 Task: Open a blank google sheet and write heading  Money ManagerAdd Descriptions in a column and its values below  'Salary, Rent, Groceries, Utilities, Dining out, Transportation & Entertainment. 'Add Categories in next column and its values below  Income, Expense, Expense, Expense, Expense, Expense & Expense. Add Amount in next column and its values below  $2,500, $800, $200, $100, $50, $30 & $100Add Dates in next column and its values below  2023-05-01, 2023-05-05, 2023-05-10, 2023-05-15, 2023-05-20, 2023-05-25 & 2023-05-31Save page DashboardBudgetTool
Action: Mouse moved to (1151, 88)
Screenshot: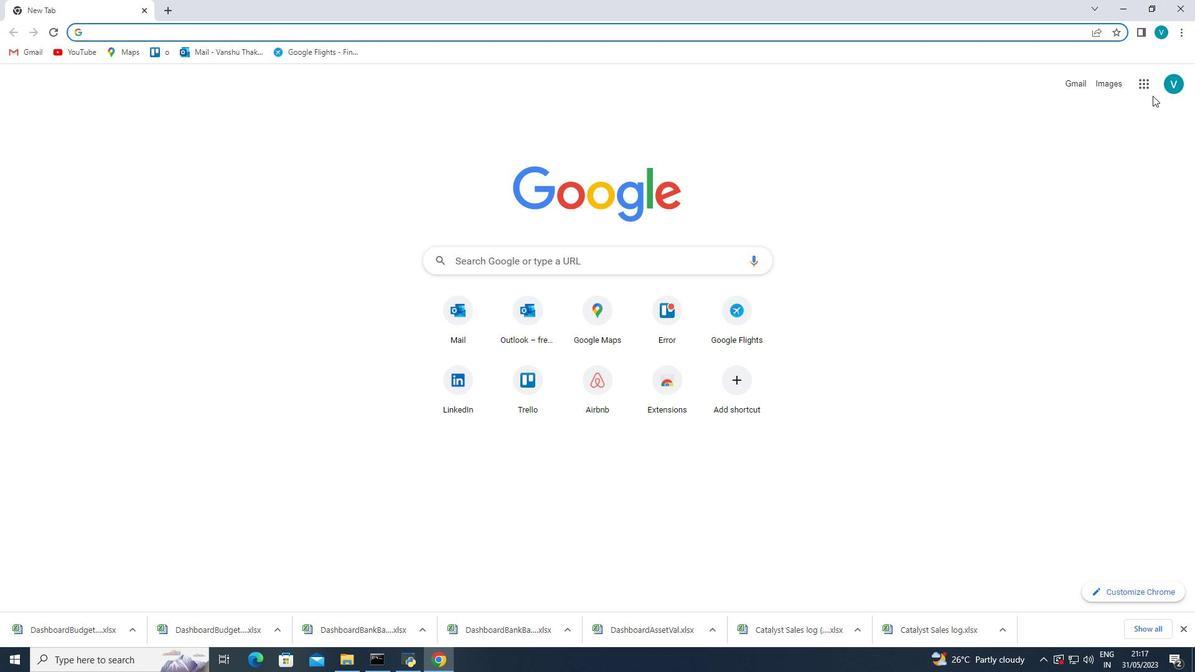 
Action: Mouse pressed left at (1151, 88)
Screenshot: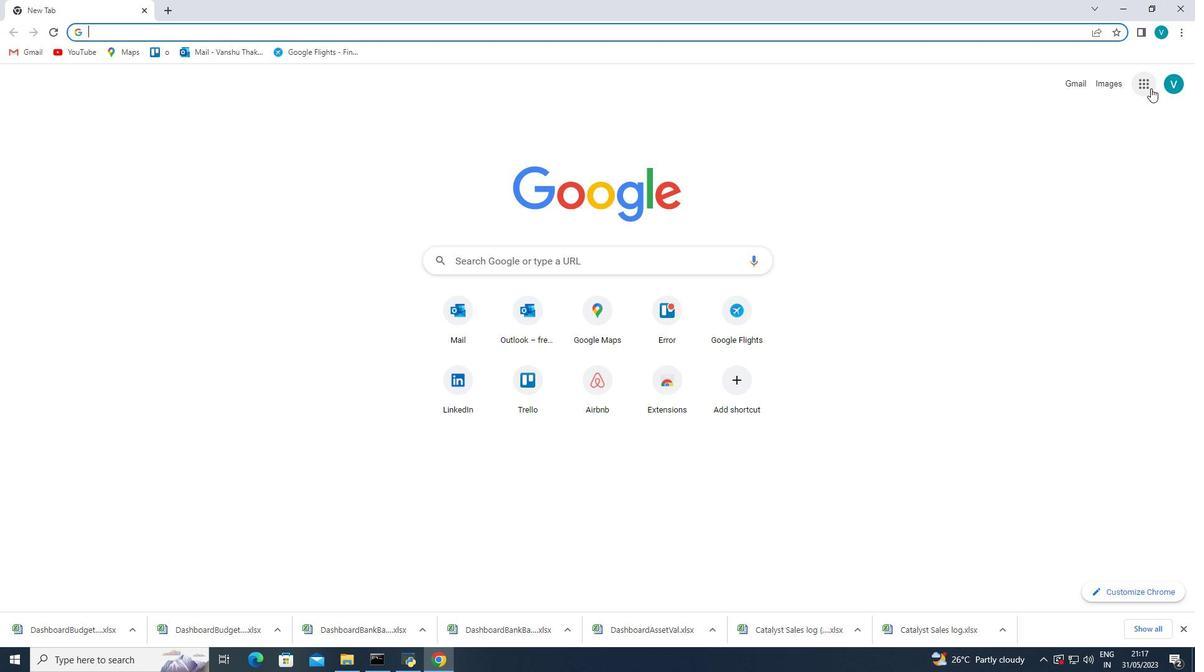 
Action: Mouse moved to (1113, 286)
Screenshot: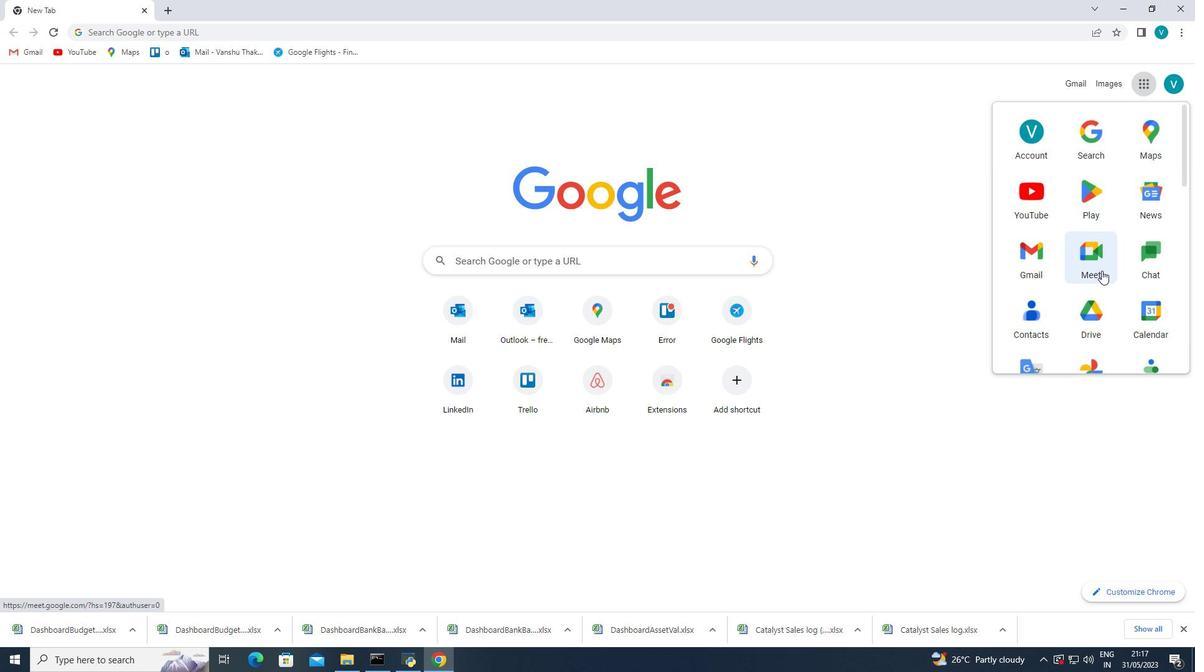 
Action: Mouse scrolled (1113, 285) with delta (0, 0)
Screenshot: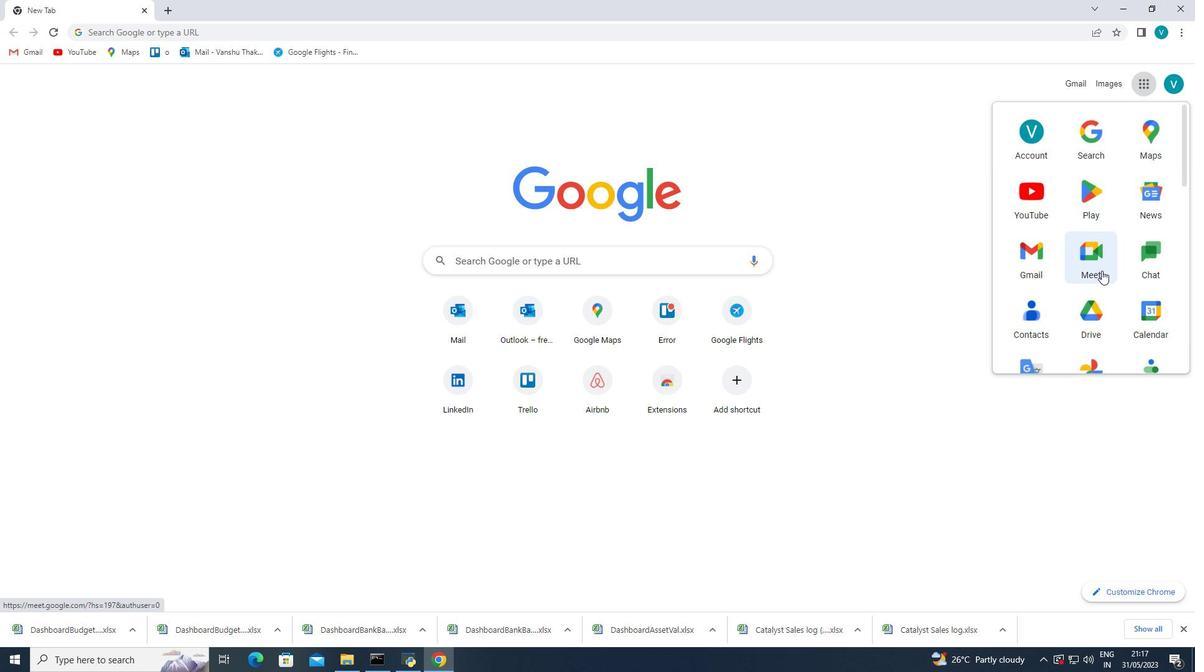
Action: Mouse moved to (1114, 287)
Screenshot: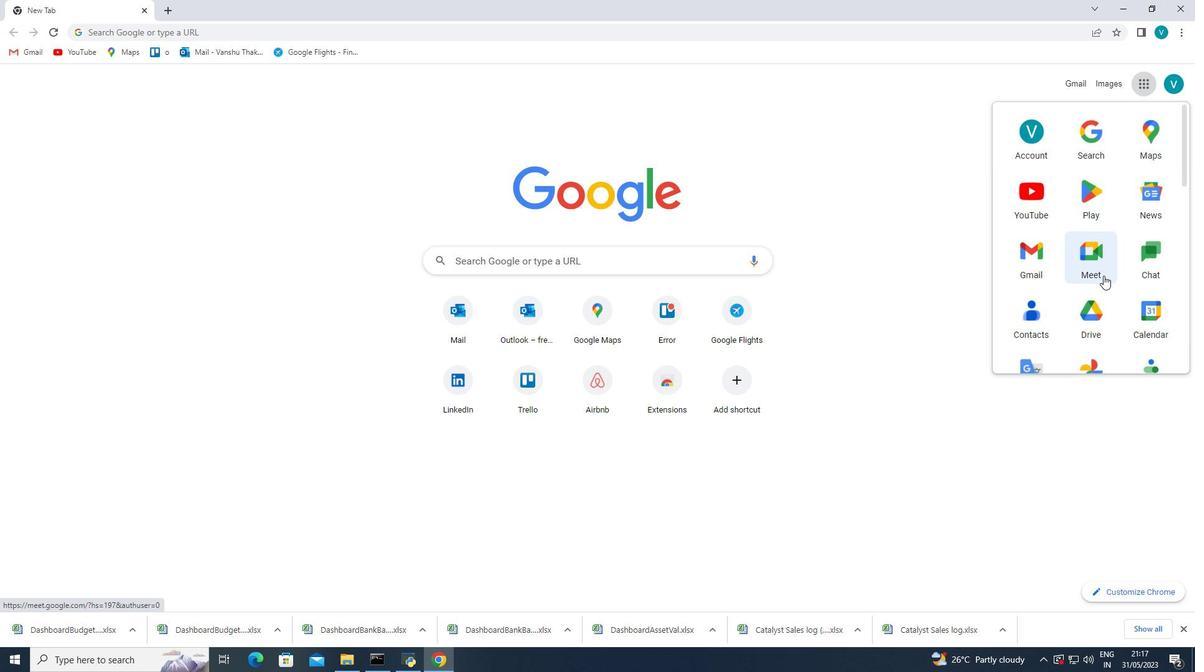 
Action: Mouse scrolled (1114, 286) with delta (0, 0)
Screenshot: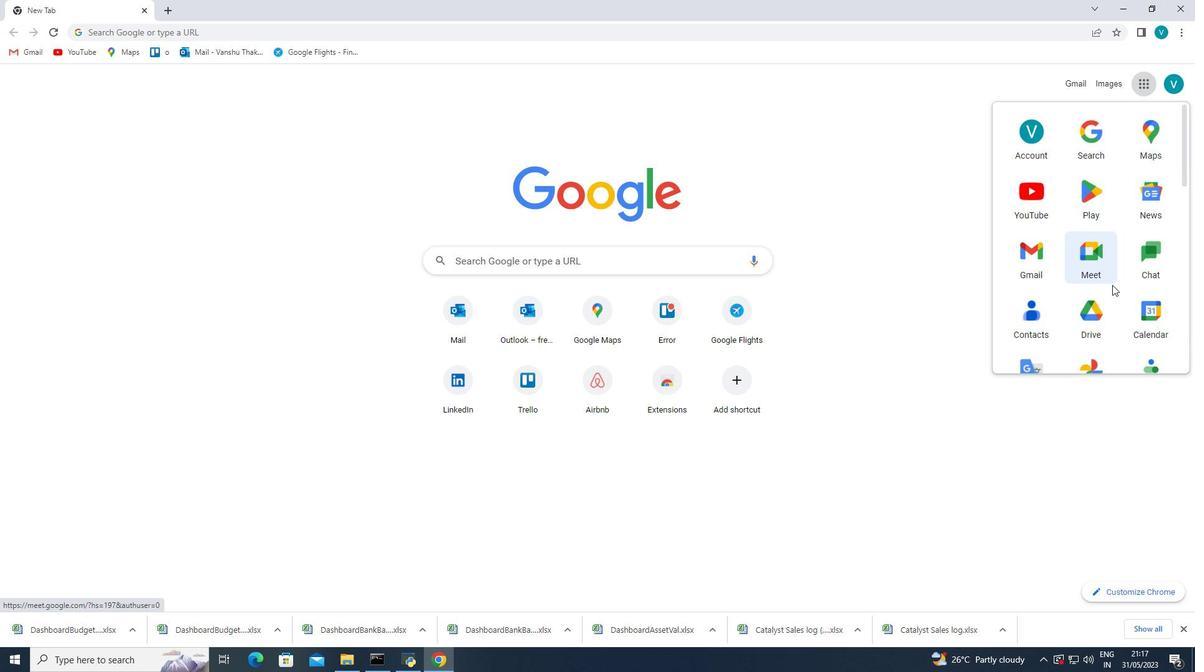 
Action: Mouse scrolled (1114, 286) with delta (0, 0)
Screenshot: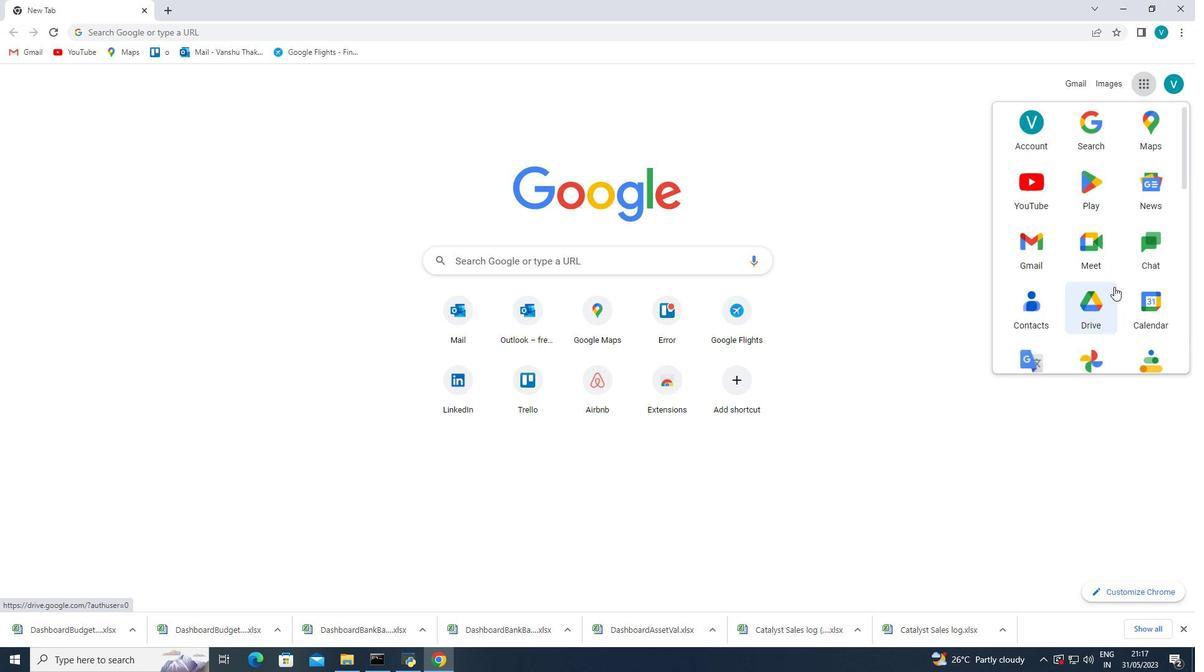 
Action: Mouse moved to (1153, 323)
Screenshot: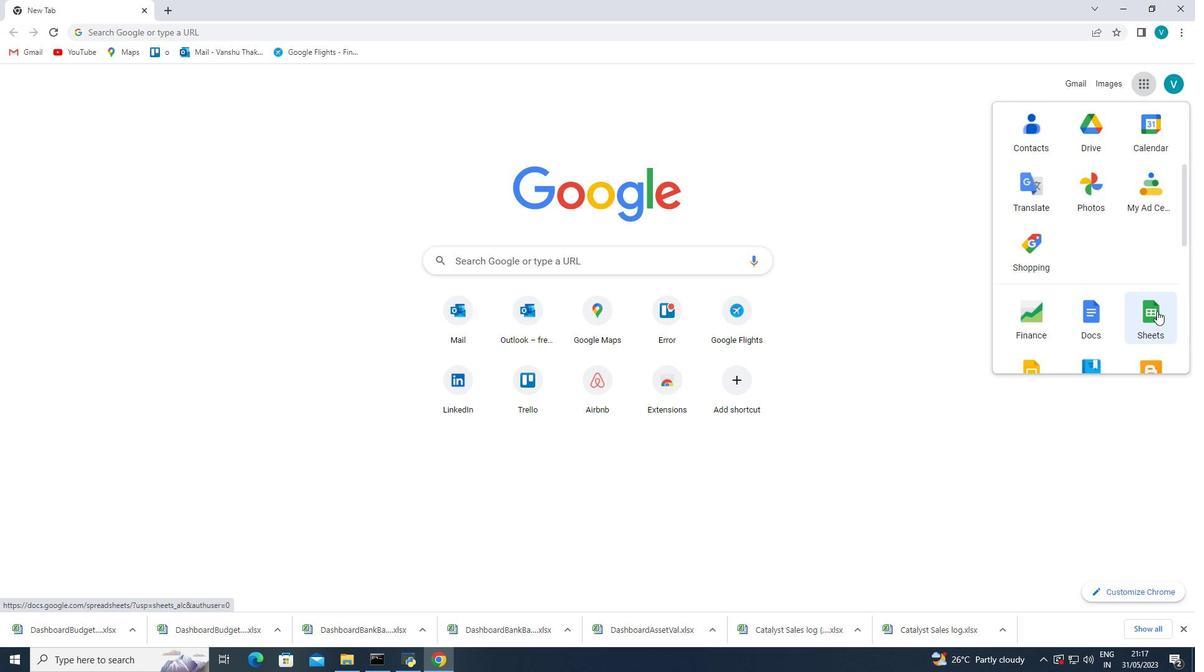 
Action: Mouse pressed left at (1153, 323)
Screenshot: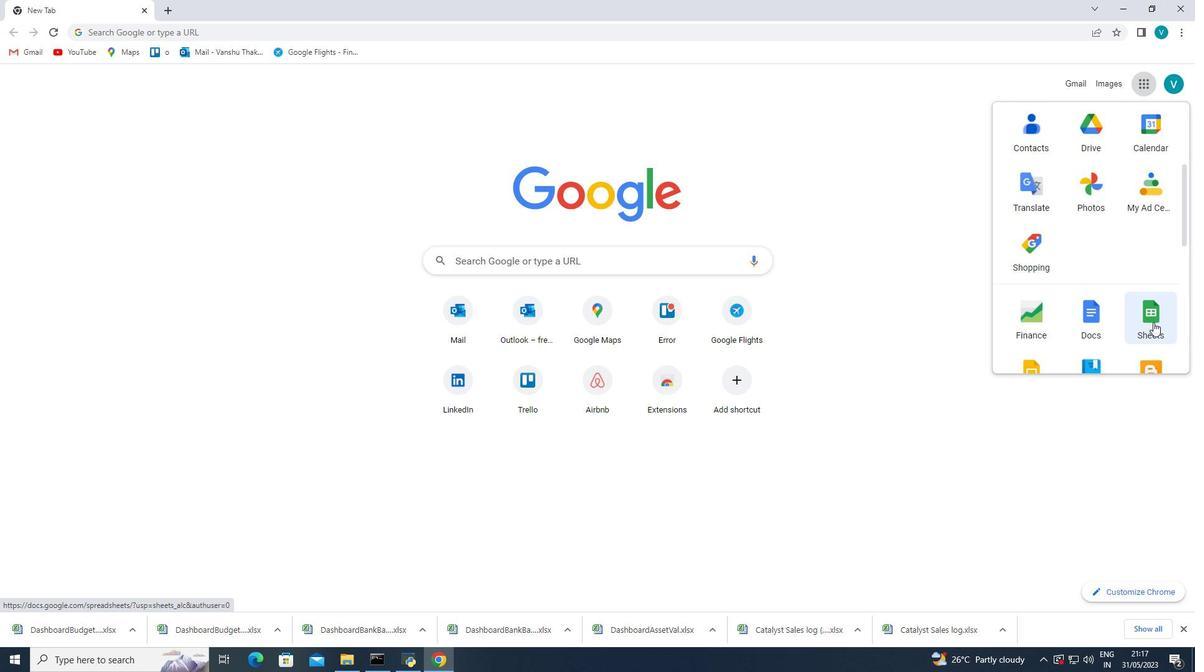 
Action: Mouse pressed left at (1153, 323)
Screenshot: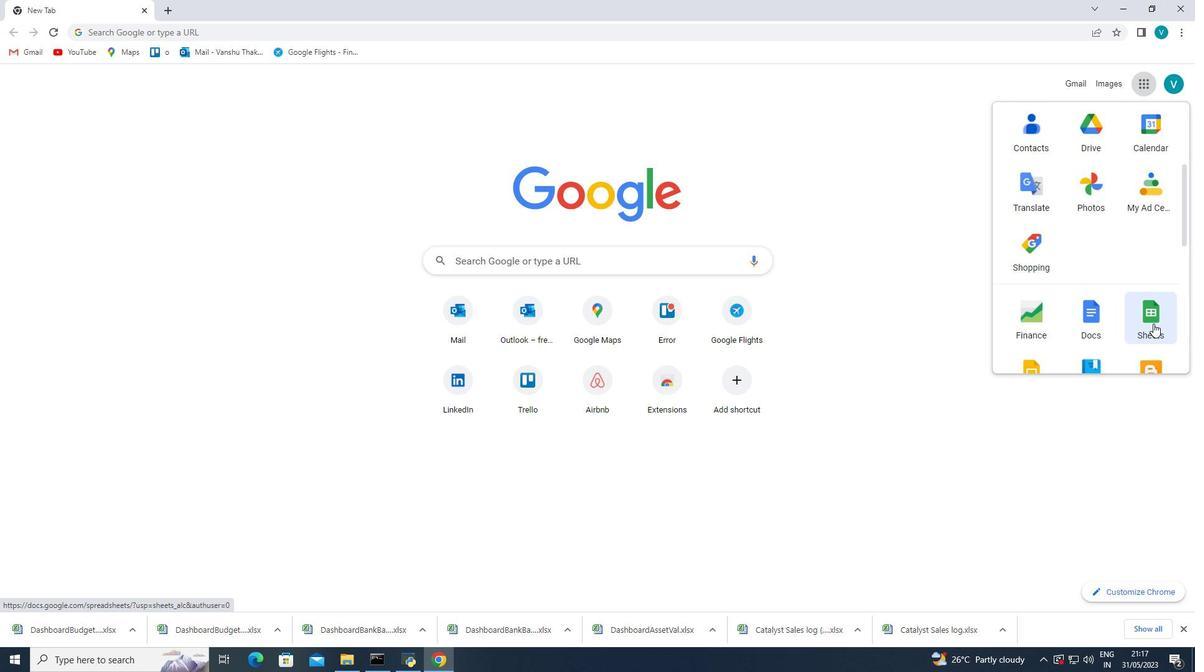 
Action: Mouse moved to (264, 207)
Screenshot: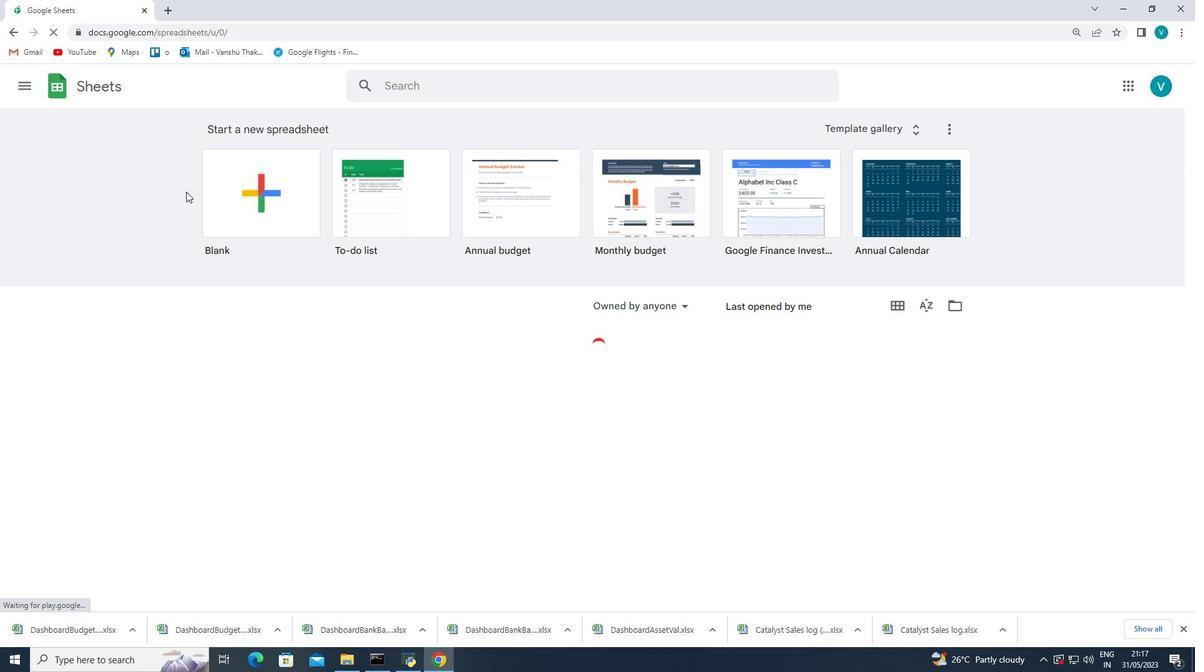 
Action: Mouse pressed left at (264, 207)
Screenshot: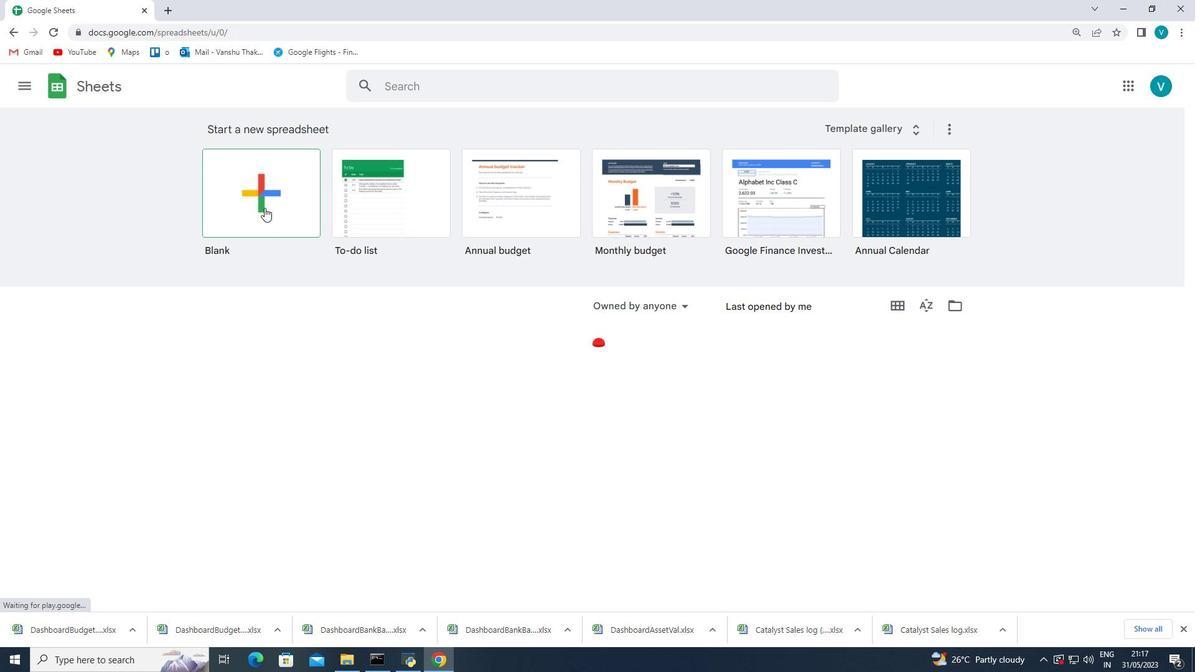 
Action: Mouse pressed left at (264, 207)
Screenshot: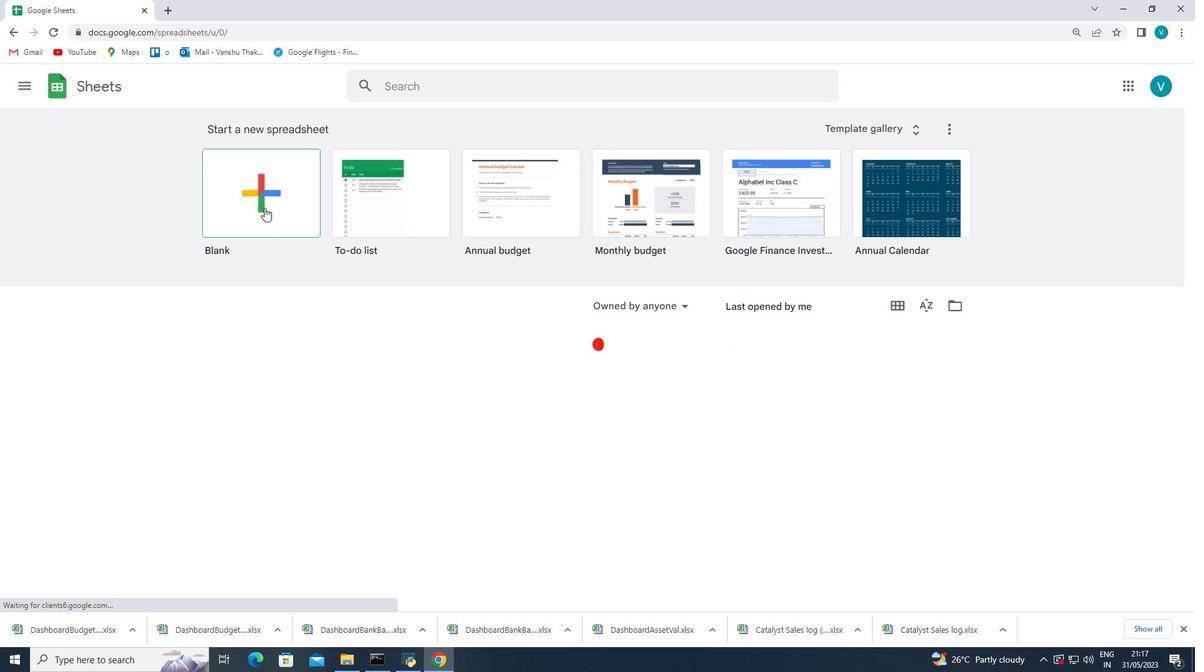 
Action: Mouse moved to (67, 182)
Screenshot: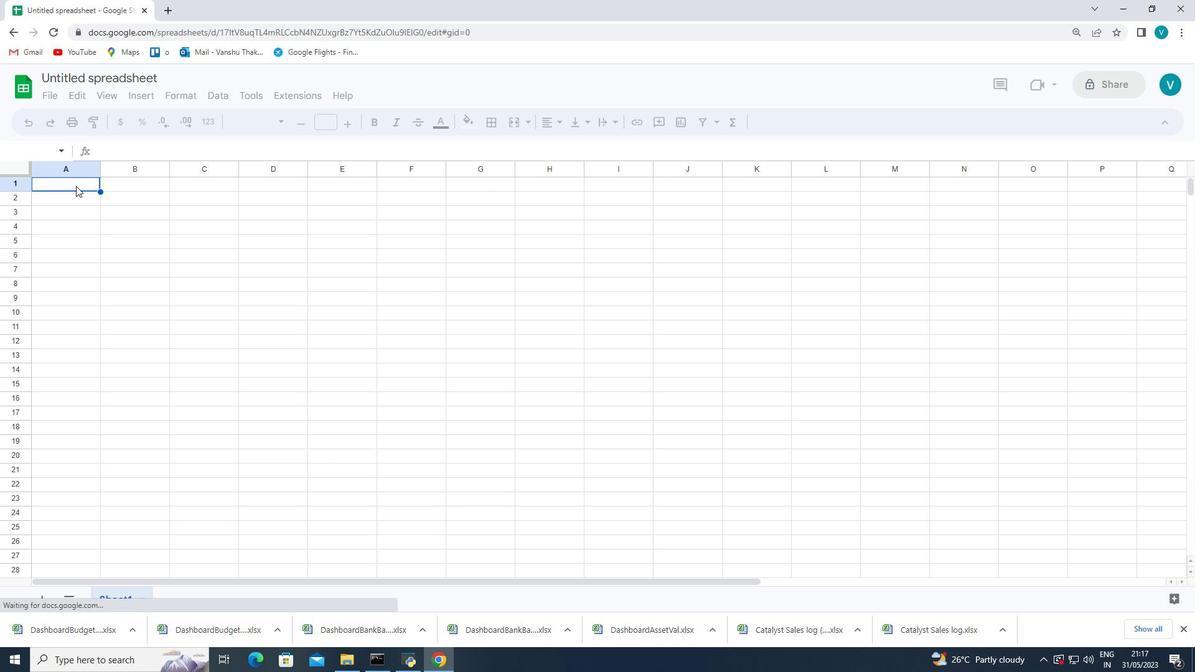 
Action: Mouse pressed left at (67, 182)
Screenshot: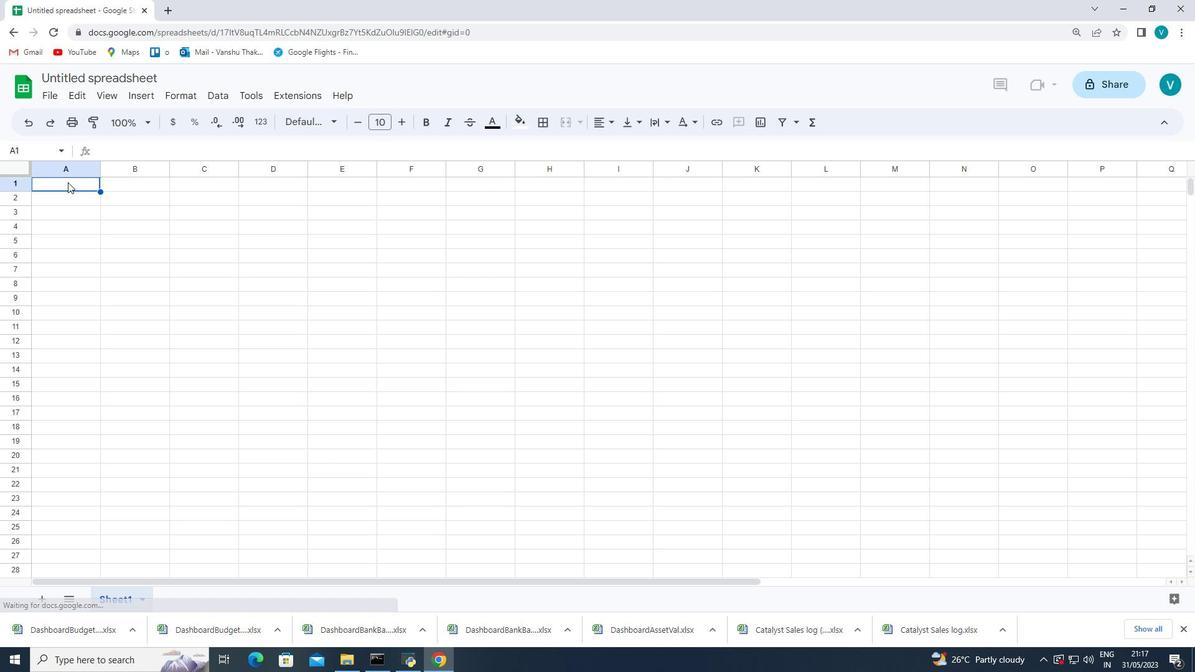 
Action: Mouse pressed left at (67, 182)
Screenshot: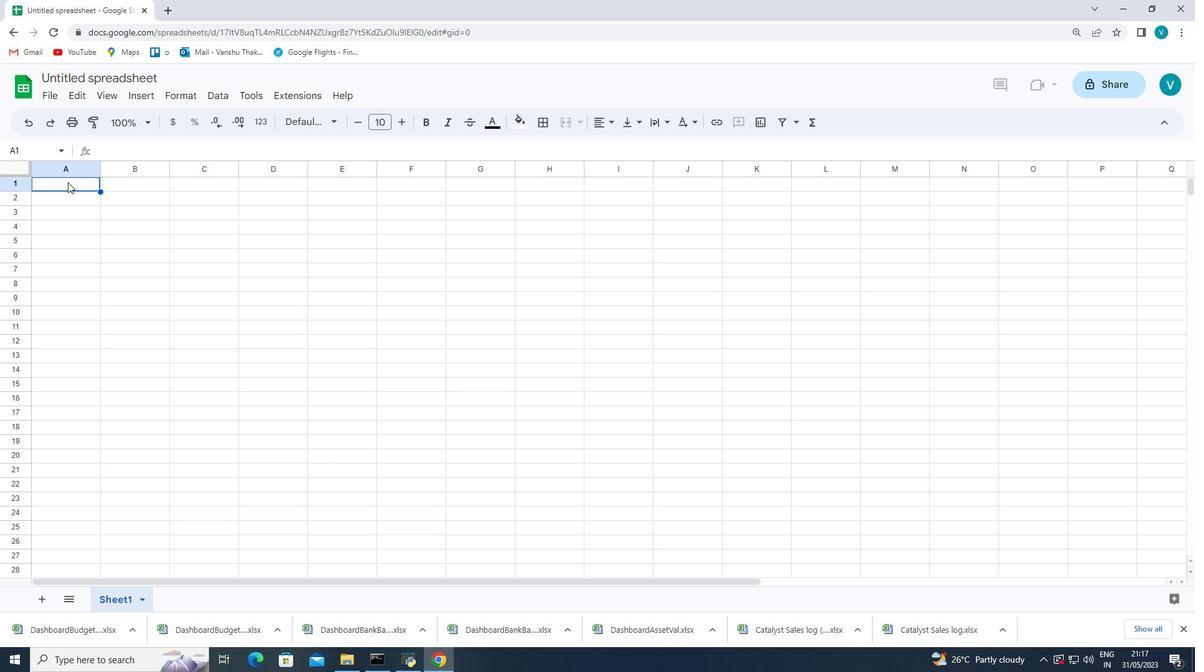 
Action: Mouse moved to (468, 193)
Screenshot: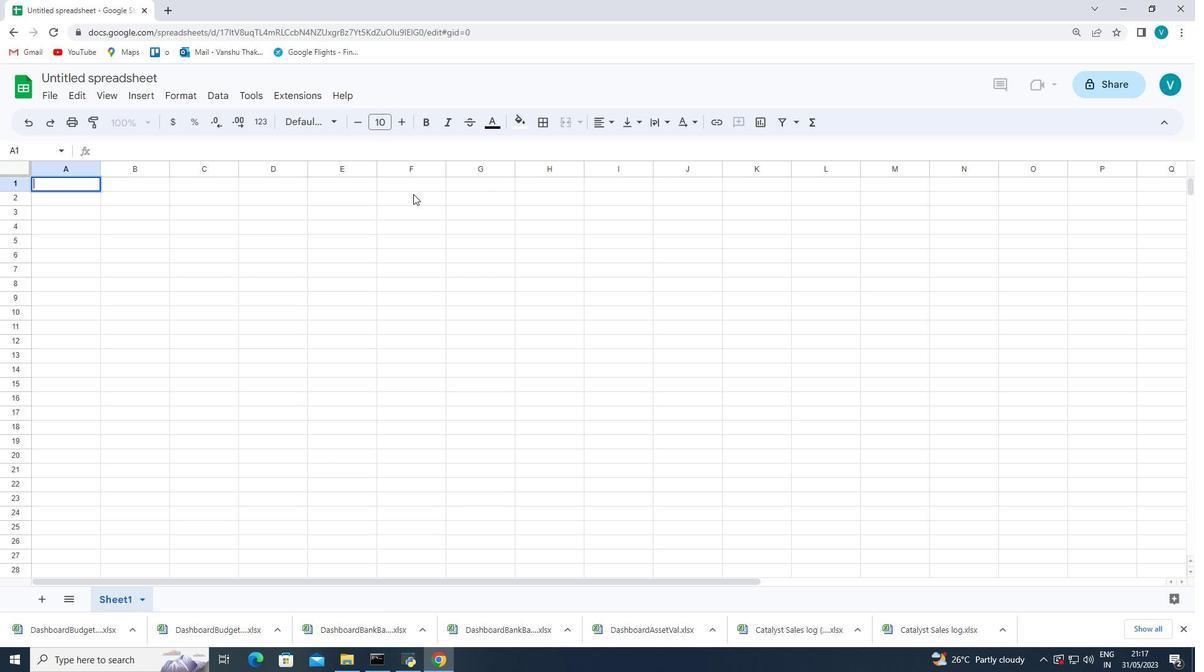 
Action: Key pressed <Key.shift_r>Money<Key.space><Key.shift_r>Manager<Key.space><Key.enter><Key.shift_r>Descriptions<Key.space><Key.right><Key.shift_r>Categories<Key.space><Key.right><Key.shift_r>Add<Key.space><Key.shift_r>Amount<Key.space><Key.right><Key.shift_r>Date<Key.space>
Screenshot: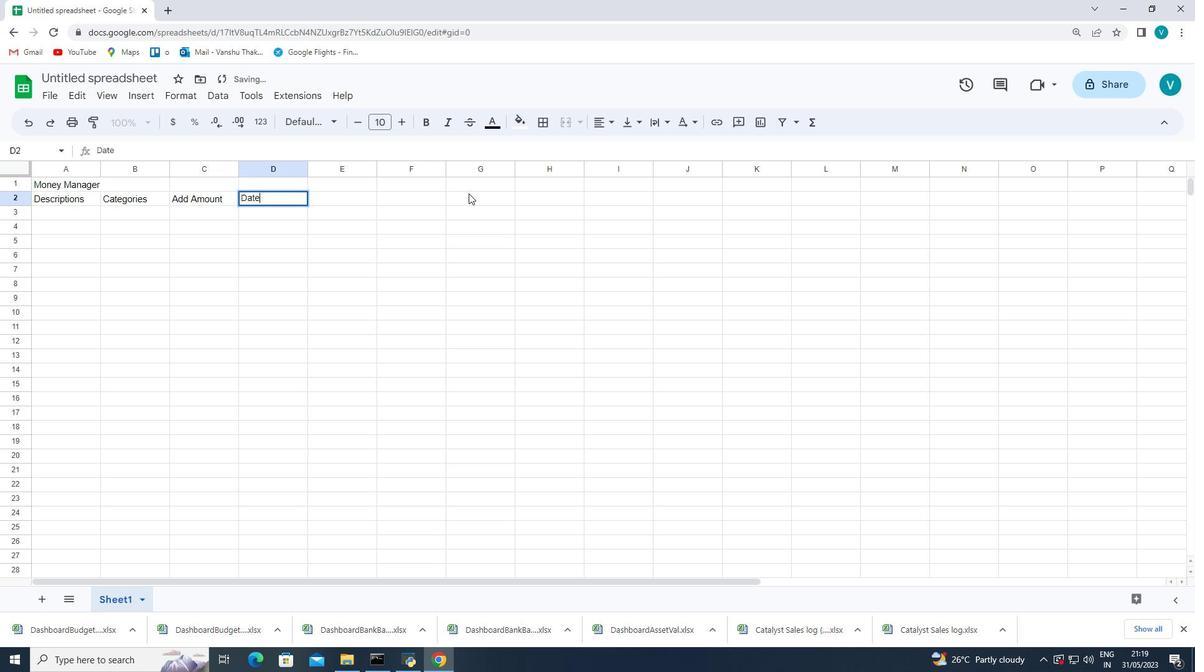 
Action: Mouse moved to (384, 316)
Screenshot: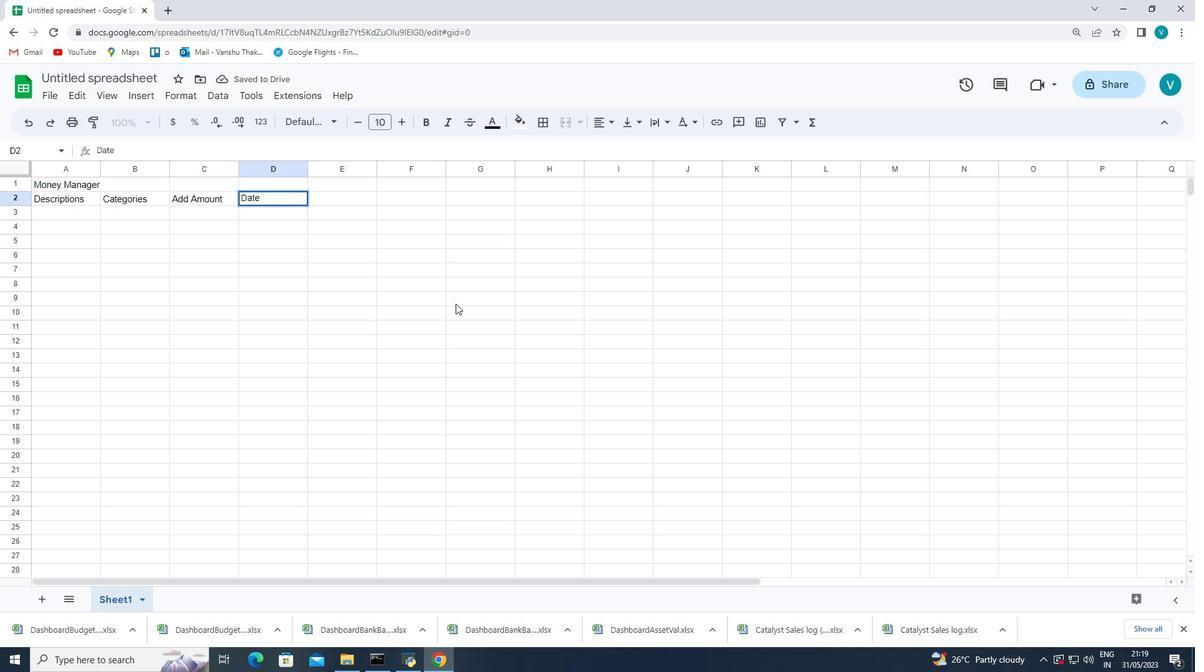 
Action: Mouse pressed left at (384, 316)
Screenshot: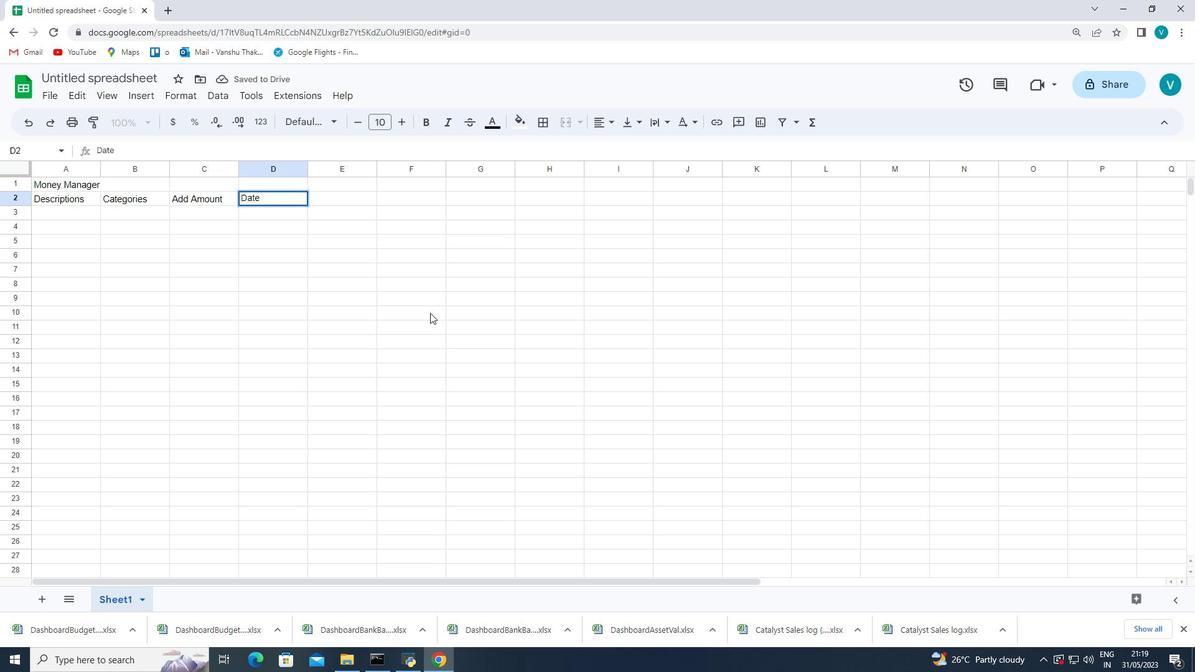 
Action: Mouse moved to (74, 218)
Screenshot: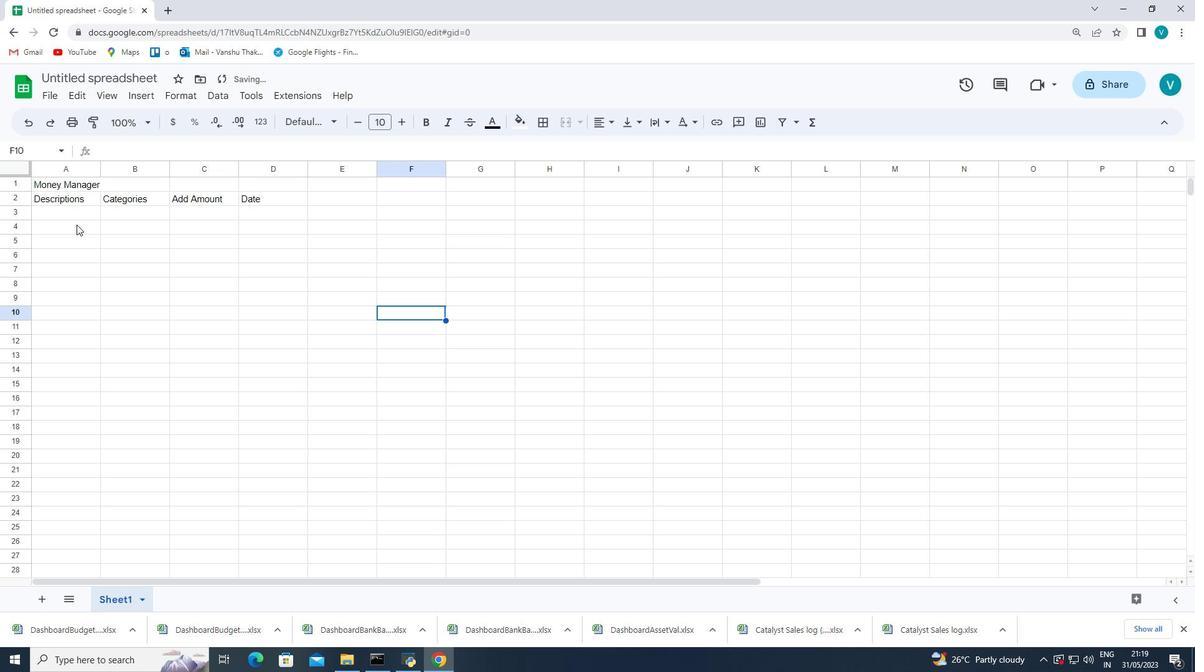 
Action: Mouse pressed left at (74, 218)
Screenshot: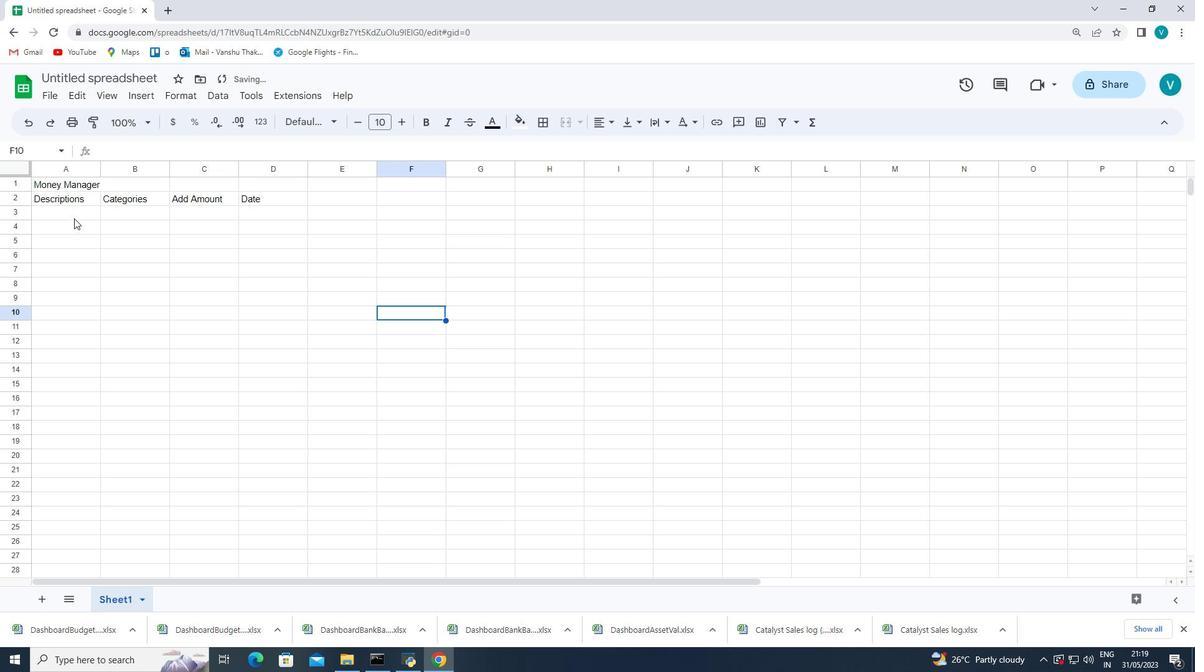 
Action: Mouse moved to (140, 225)
Screenshot: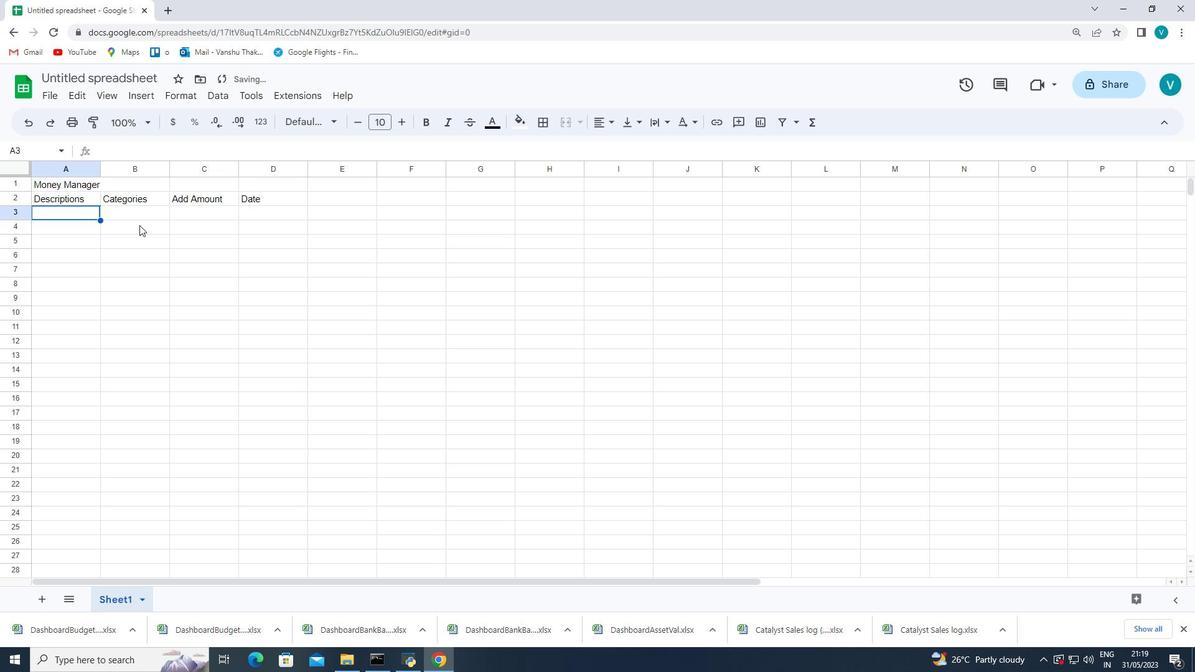
Action: Key pressed <Key.shift_r><Key.shift_r>Salary<Key.space><Key.enter><Key.shift_r>Rent<Key.space><Key.enter><Key.shift_r><Key.shift_r><Key.shift_r><Key.shift_r><Key.shift_r><Key.shift_r><Key.shift_r><Key.shift_r><Key.shift_r>Groceries<Key.shift_r><Key.enter><Key.shift_r><Key.shift_r>Ul<Key.backspace>tilities<Key.enter><Key.shift_r><Key.shift_r><Key.shift_r>Dining<Key.space><Key.shift_r>Out<Key.space><Key.enter><Key.shift_r><Key.shift_r>Transportatiom<Key.backspace>n<Key.space><Key.shift_r><Key.shift_r><Key.shift_r><Key.shift_r><Key.shift_r><Key.shift_r><Key.shift_r><Key.shift_r><Key.shift_r><Key.shift_r><Key.shift_r><Key.shift_r><Key.shift_r><Key.shift_r><Key.shift_r><Key.shift_r><Key.shift_r><Key.shift_r><Key.shift_r><Key.shift_r><Key.shift_r><Key.shift_r><Key.shift_r><Key.shift_r><Key.shift_r><Key.shift_r><Key.shift_r><Key.shift_r>&<Key.space><Key.shift_r>Entertainment<Key.space>
Screenshot: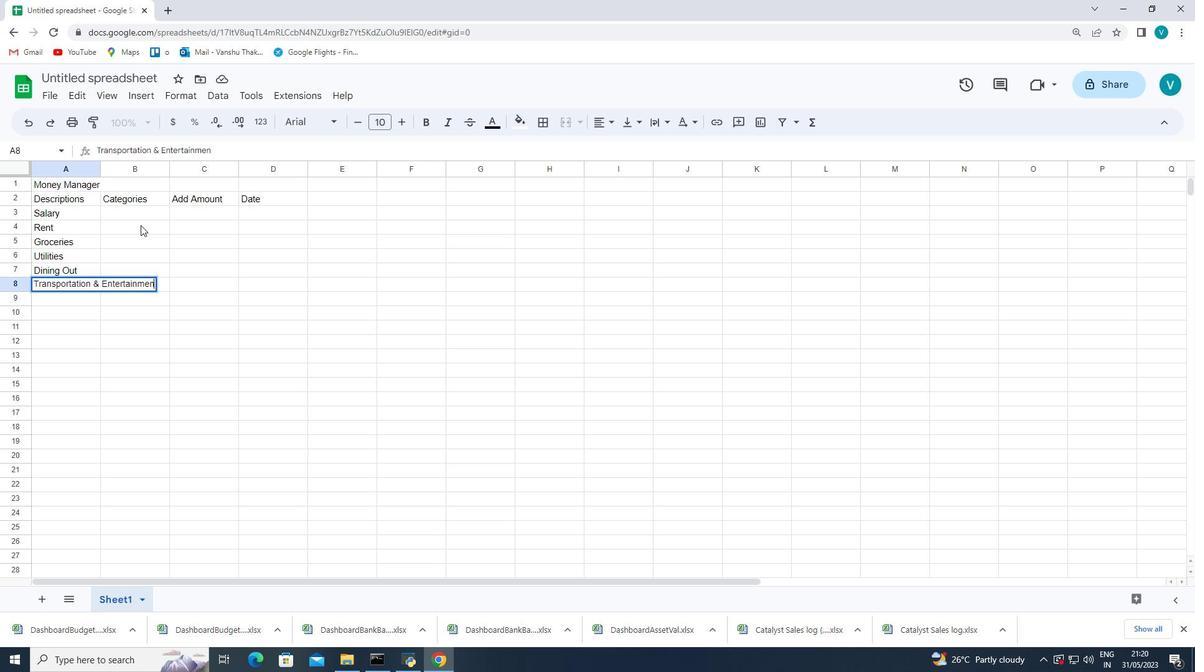
Action: Mouse moved to (103, 169)
Screenshot: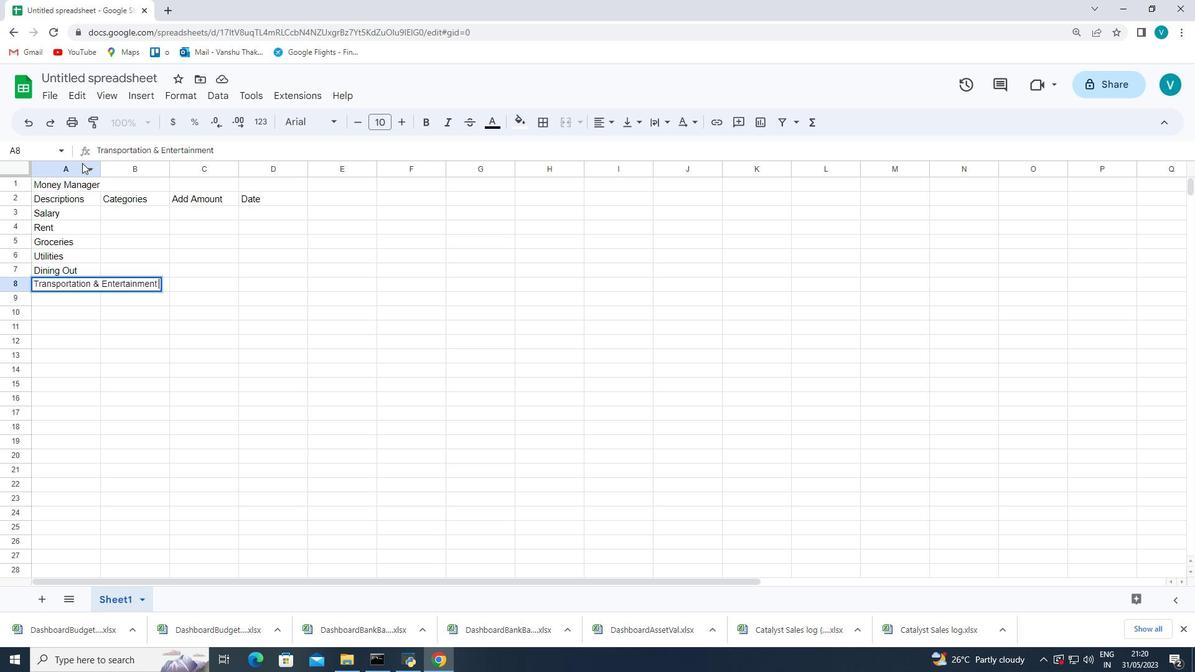 
Action: Mouse pressed left at (103, 169)
Screenshot: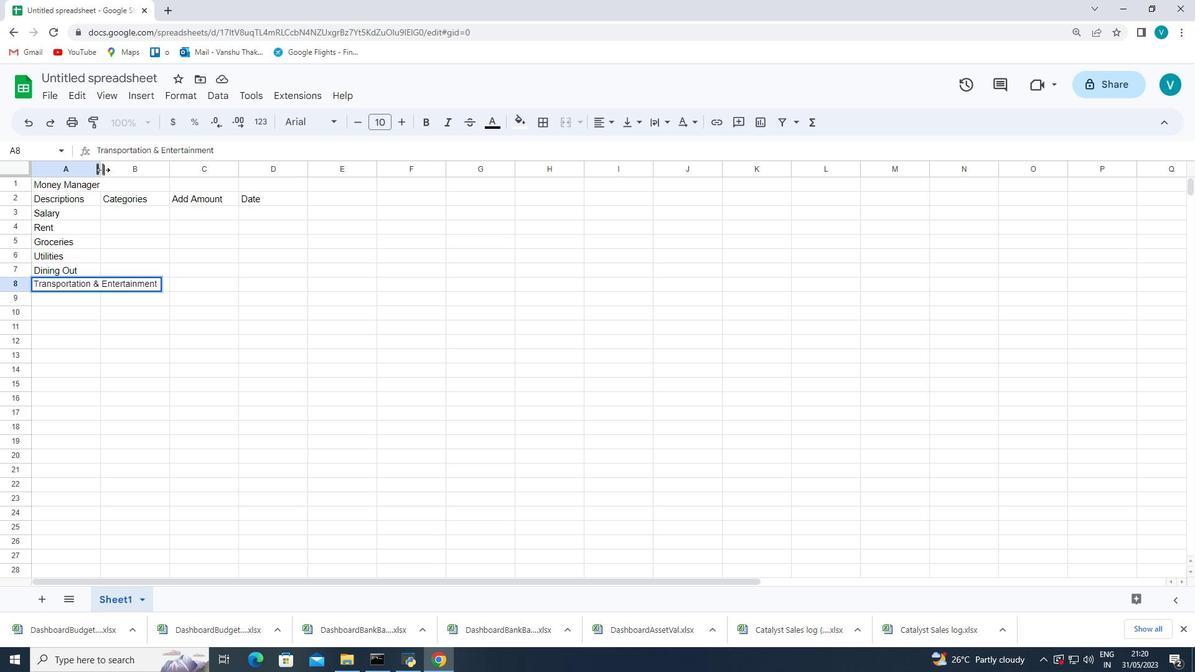 
Action: Mouse pressed left at (103, 169)
Screenshot: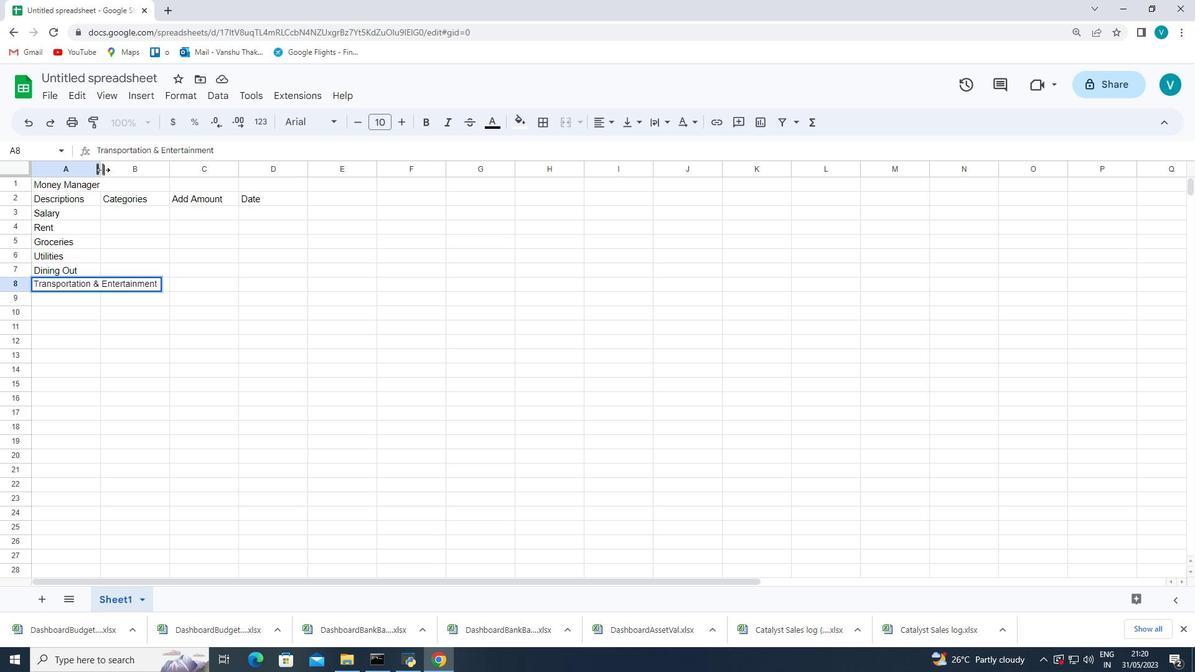 
Action: Mouse moved to (107, 167)
Screenshot: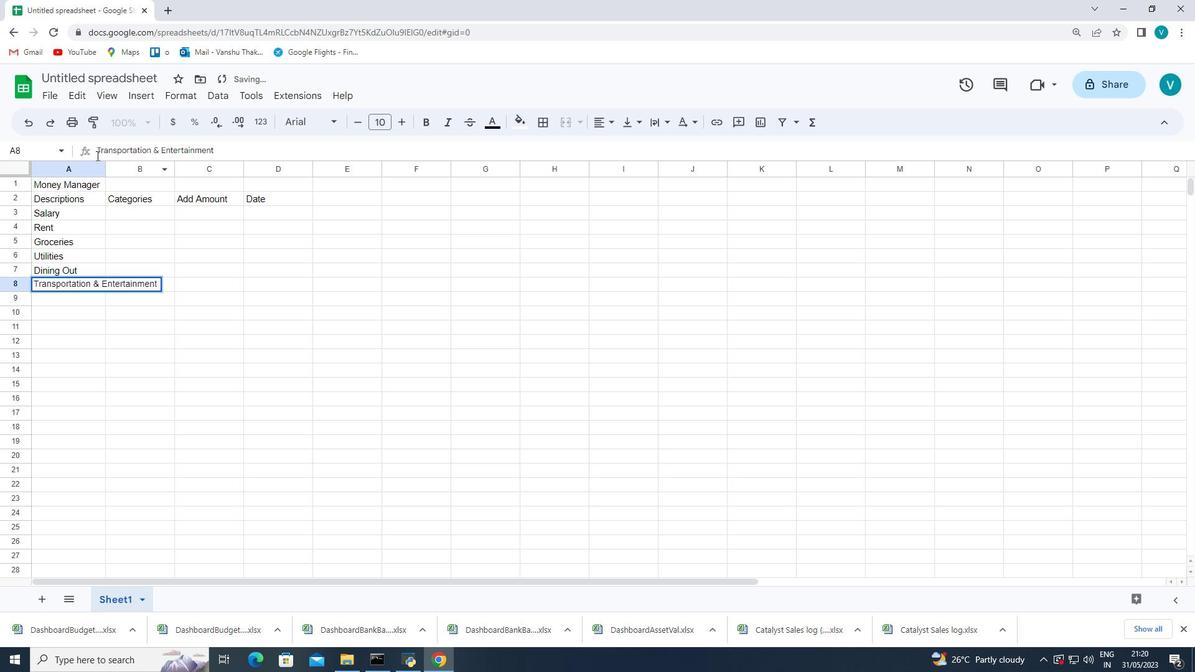 
Action: Mouse pressed left at (107, 167)
Screenshot: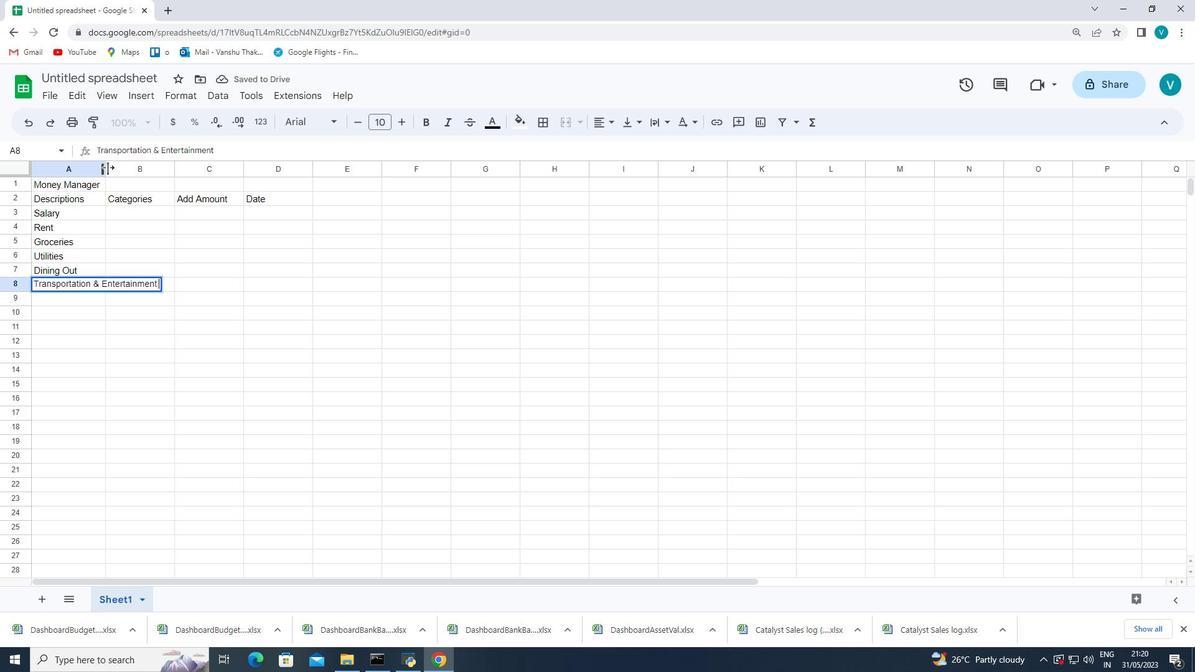 
Action: Mouse pressed left at (107, 167)
Screenshot: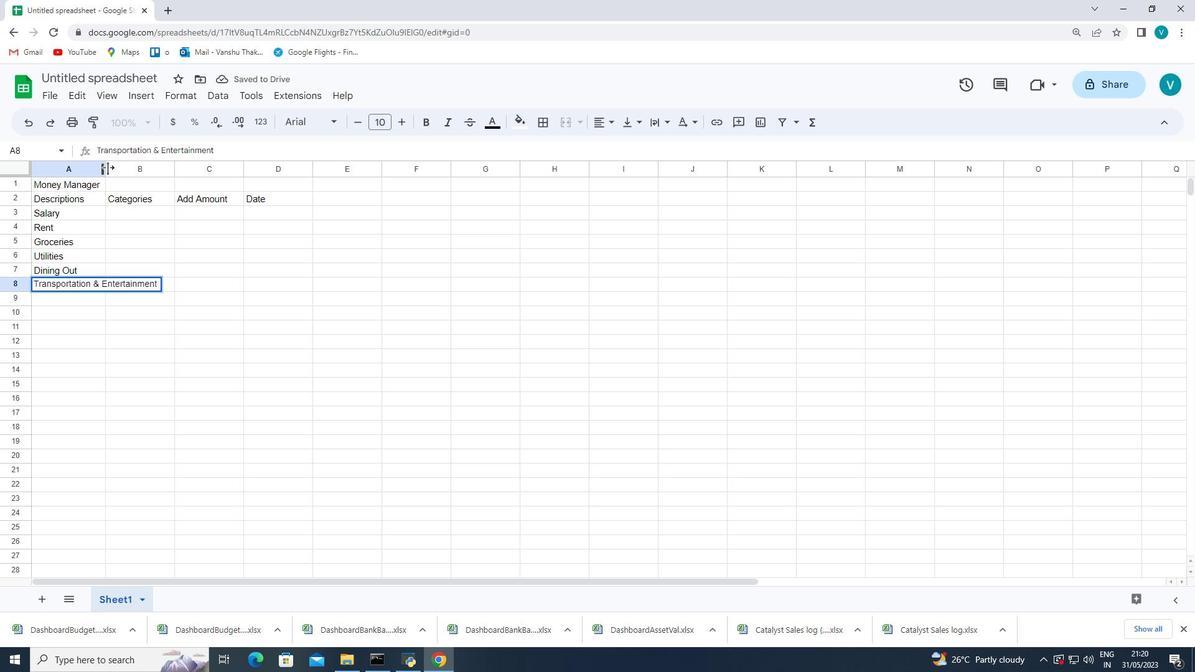 
Action: Mouse moved to (237, 253)
Screenshot: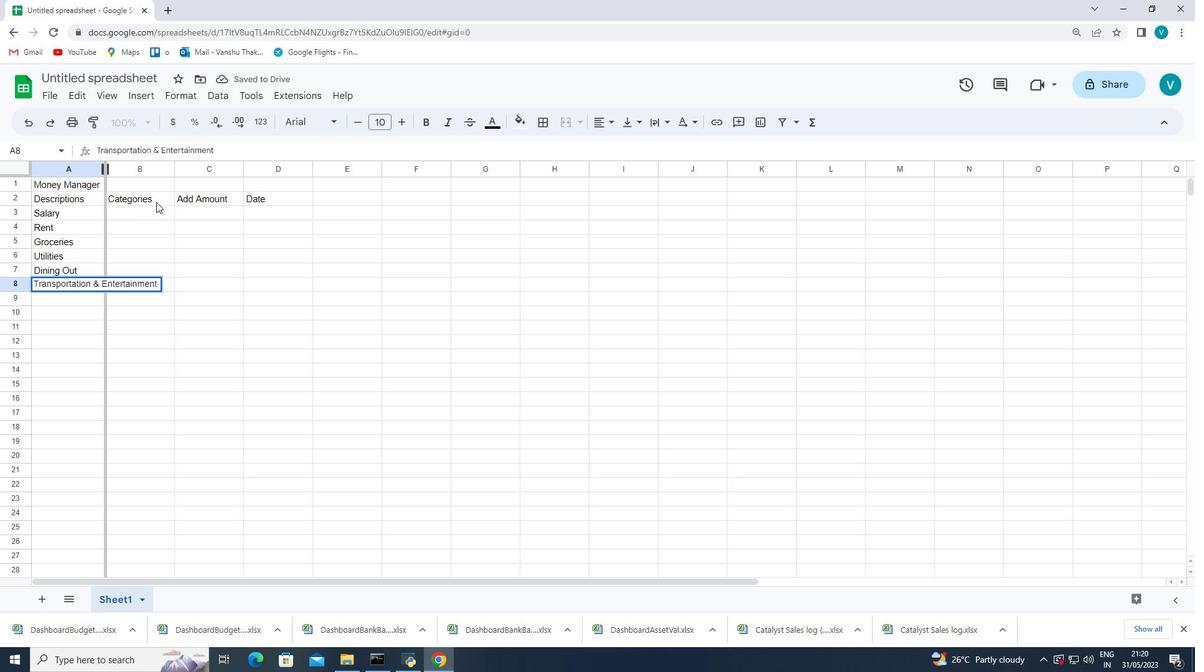
Action: Mouse pressed left at (237, 253)
Screenshot: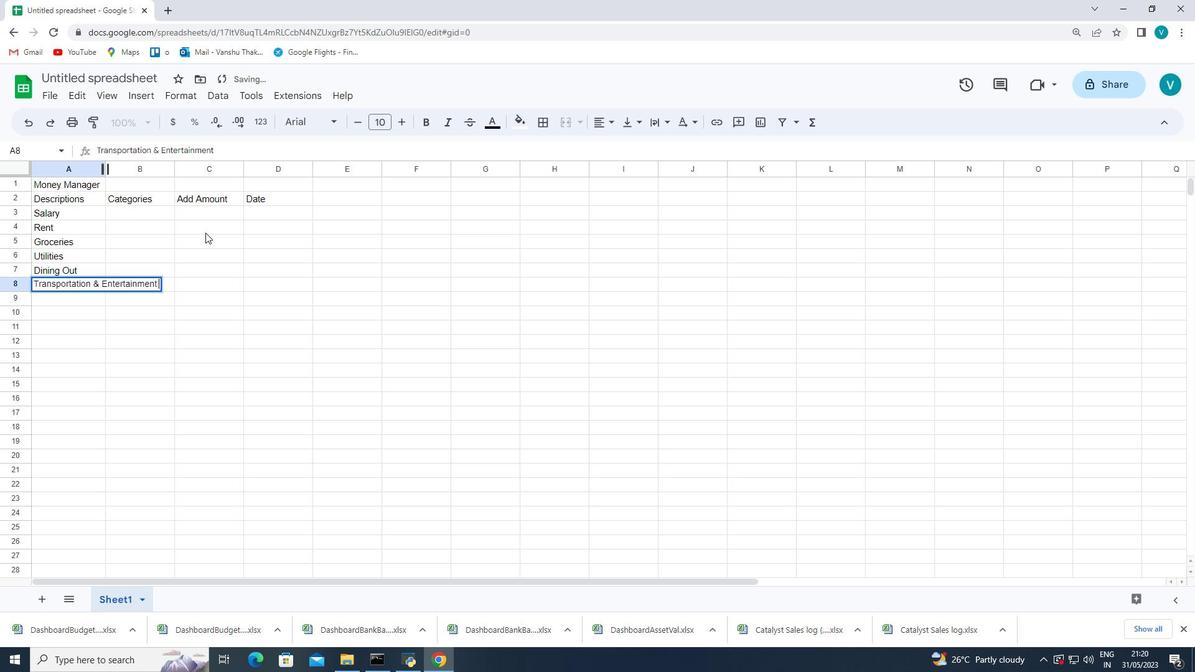 
Action: Mouse moved to (107, 166)
Screenshot: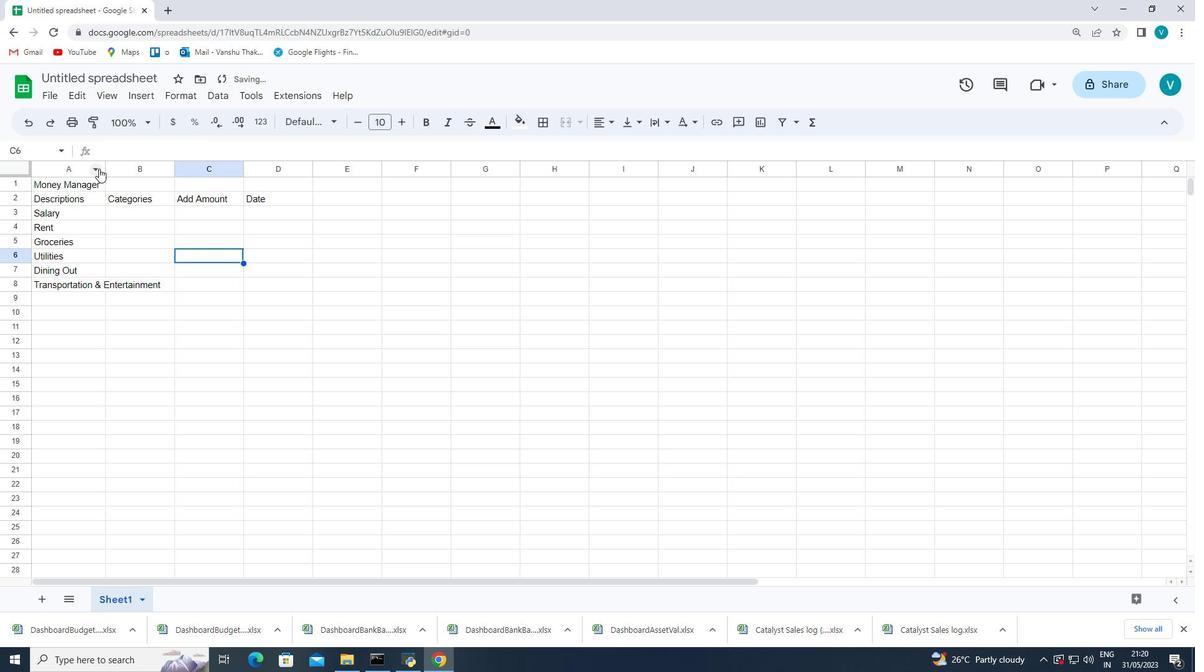 
Action: Mouse pressed left at (107, 166)
Screenshot: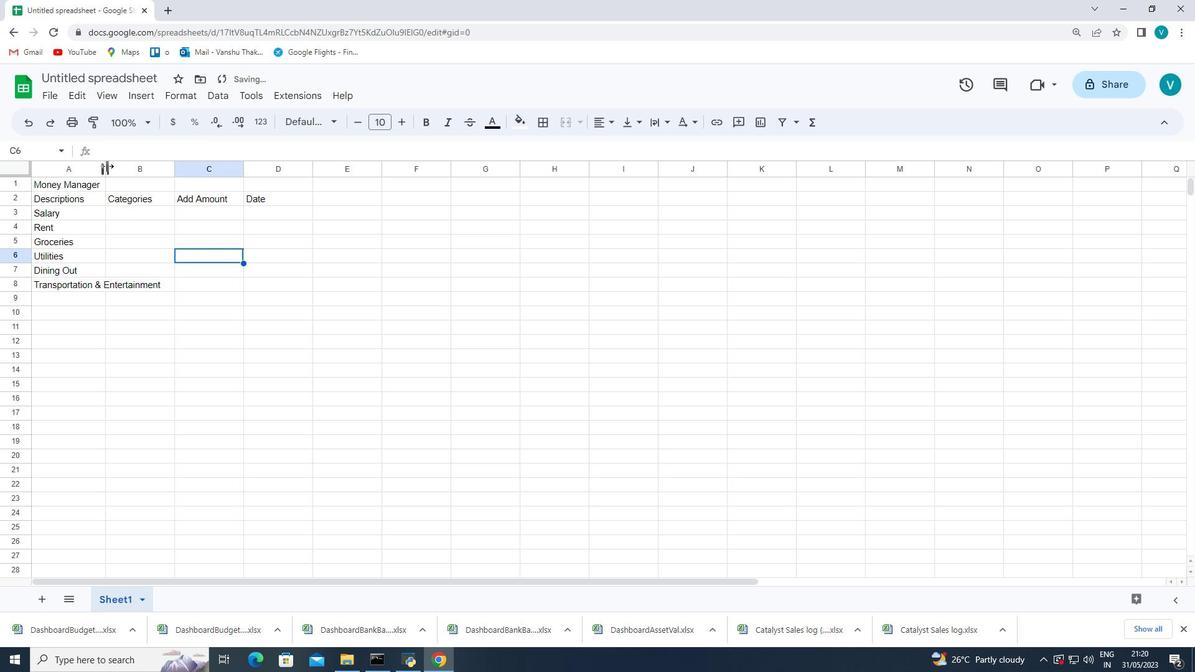 
Action: Mouse pressed left at (107, 166)
Screenshot: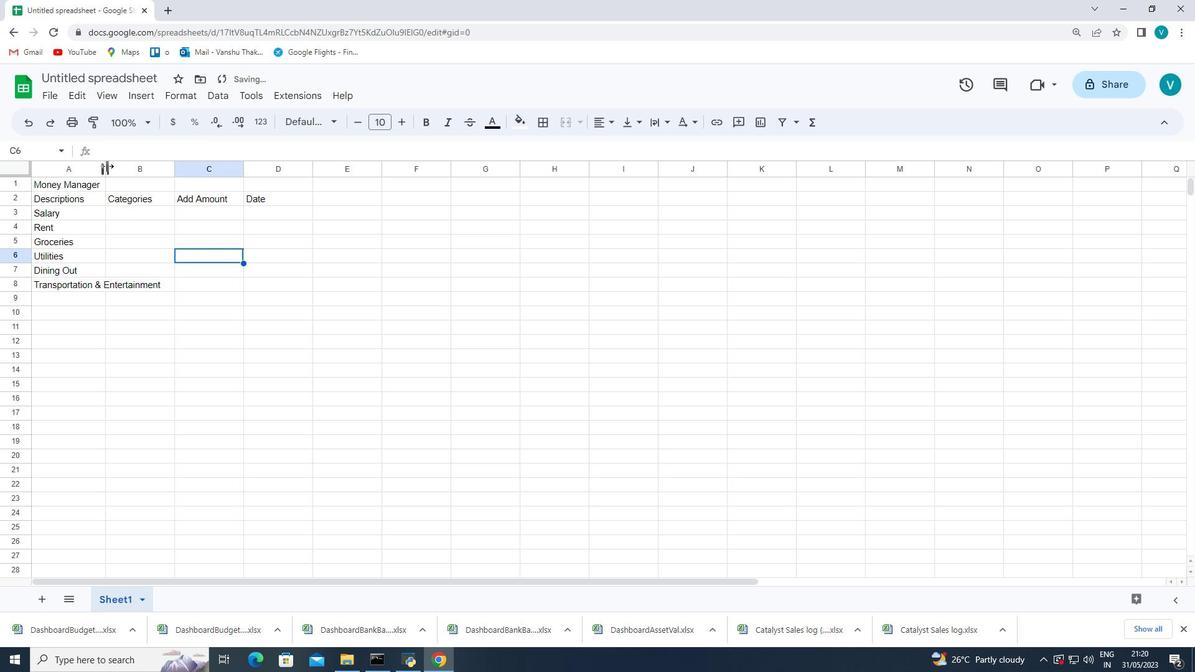 
Action: Mouse moved to (205, 209)
Screenshot: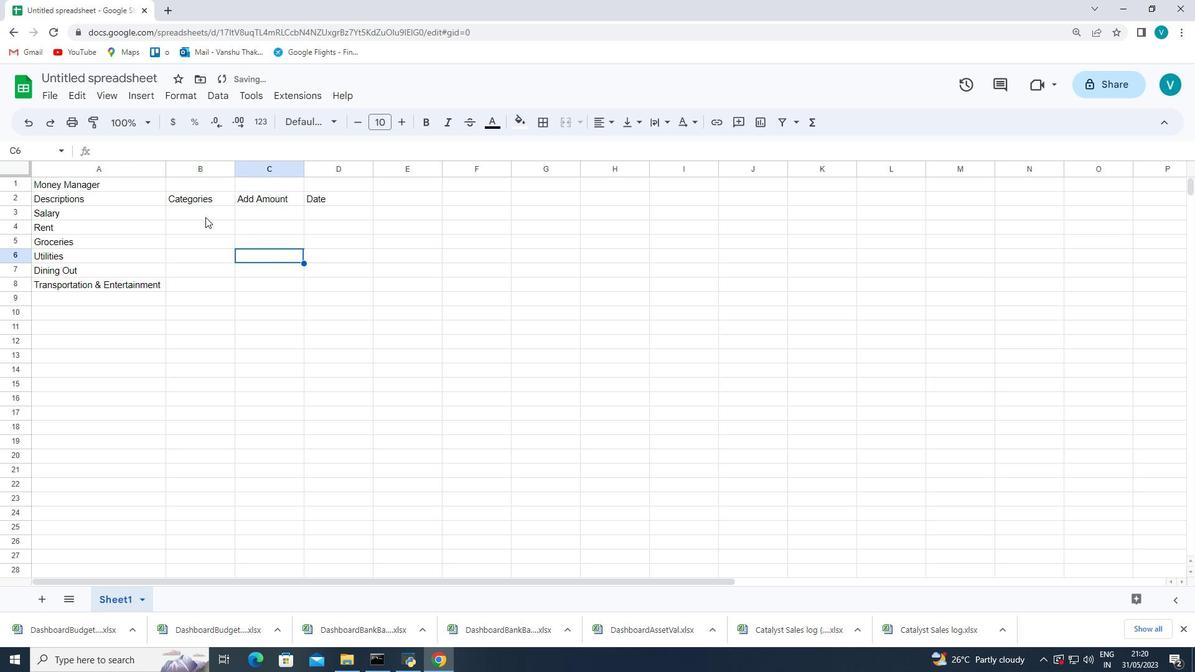 
Action: Mouse pressed left at (205, 209)
Screenshot: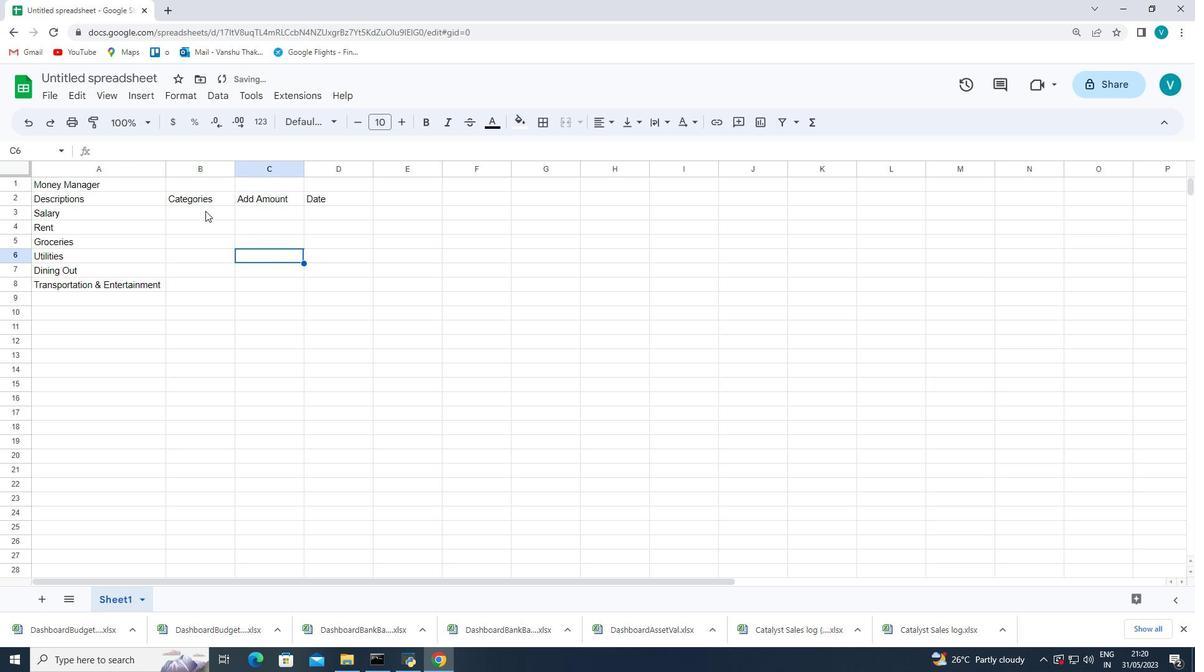 
Action: Mouse moved to (202, 188)
Screenshot: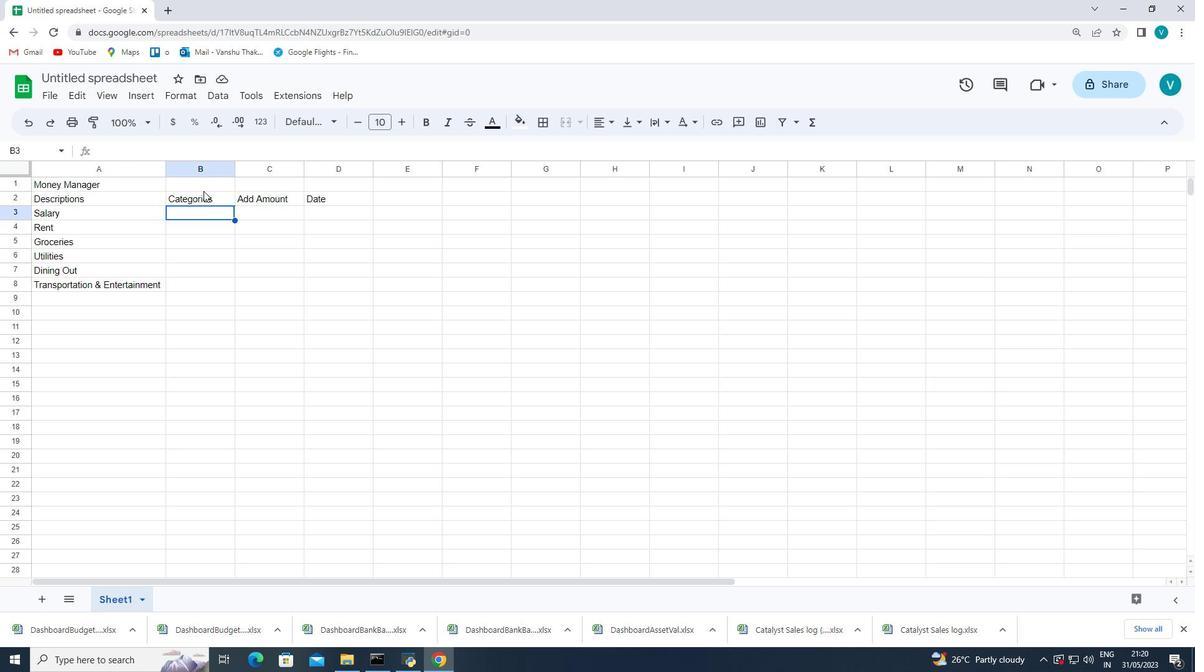 
Action: Key pressed <Key.shift_r><Key.shift_r>Income<Key.space><Key.enter><Key.shift_r><Key.shift_r><Key.shift_r><Key.shift_r><Key.shift_r><Key.shift_r><Key.shift_r>Expense<Key.enter><Key.shift_r><Key.shift_r><Key.shift_r><Key.shift_r><Key.shift_r><Key.shift_r>E<Key.enter><Key.shift_r>E<Key.enter><Key.shift_r><Key.shift_r><Key.shift_r><Key.shift_r><Key.shift_r><Key.shift_r><Key.shift_r>E<Key.enter><Key.shift_r>Expense<Key.space><Key.shift_r><Key.shift_r><Key.shift_r><Key.shift_r><Key.shift_r><Key.shift_r><Key.shift_r><Key.shift_r><Key.shift_r><Key.shift_r><Key.shift_r><Key.shift_r><Key.shift_r><Key.shift_r><Key.shift_r><Key.shift_r><Key.shift_r><Key.shift_r><Key.shift_r><Key.shift_r><Key.shift_r>&<Key.space><Key.shift_r>Expense<Key.space>
Screenshot: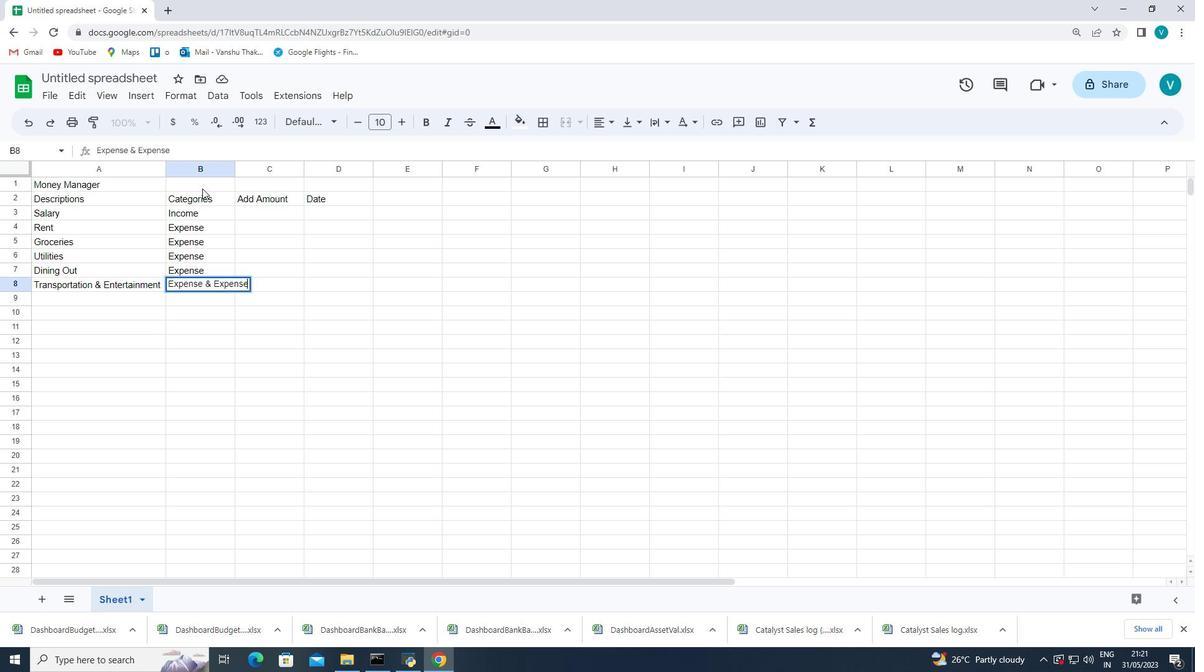 
Action: Mouse moved to (320, 272)
Screenshot: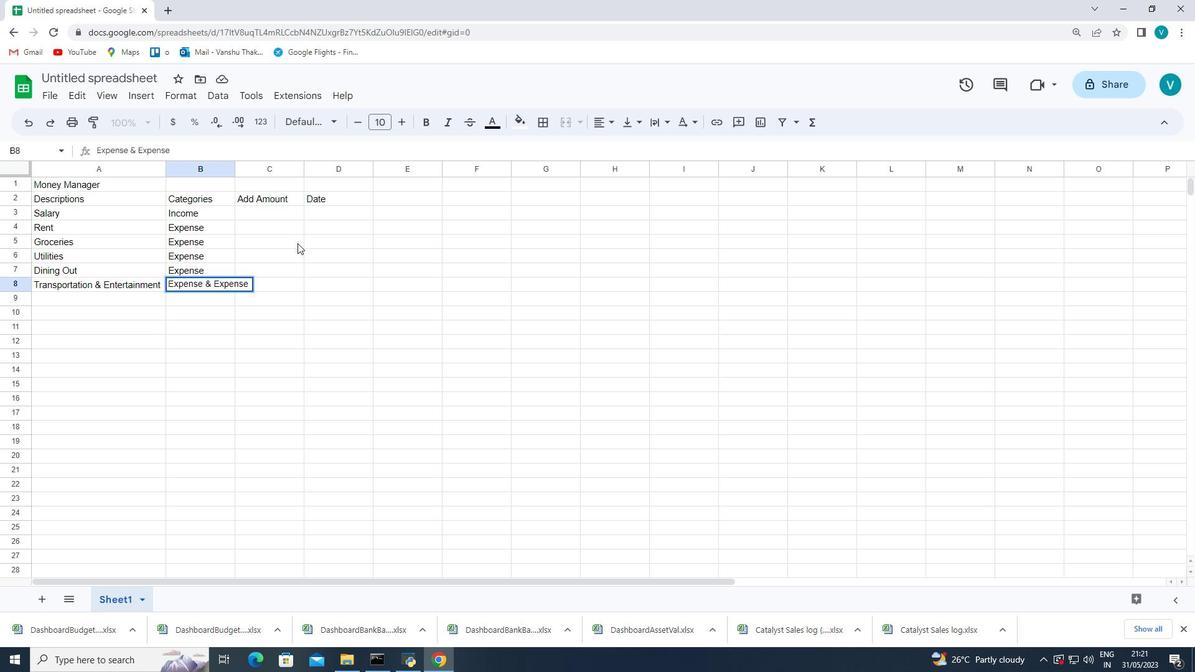 
Action: Mouse pressed left at (320, 272)
Screenshot: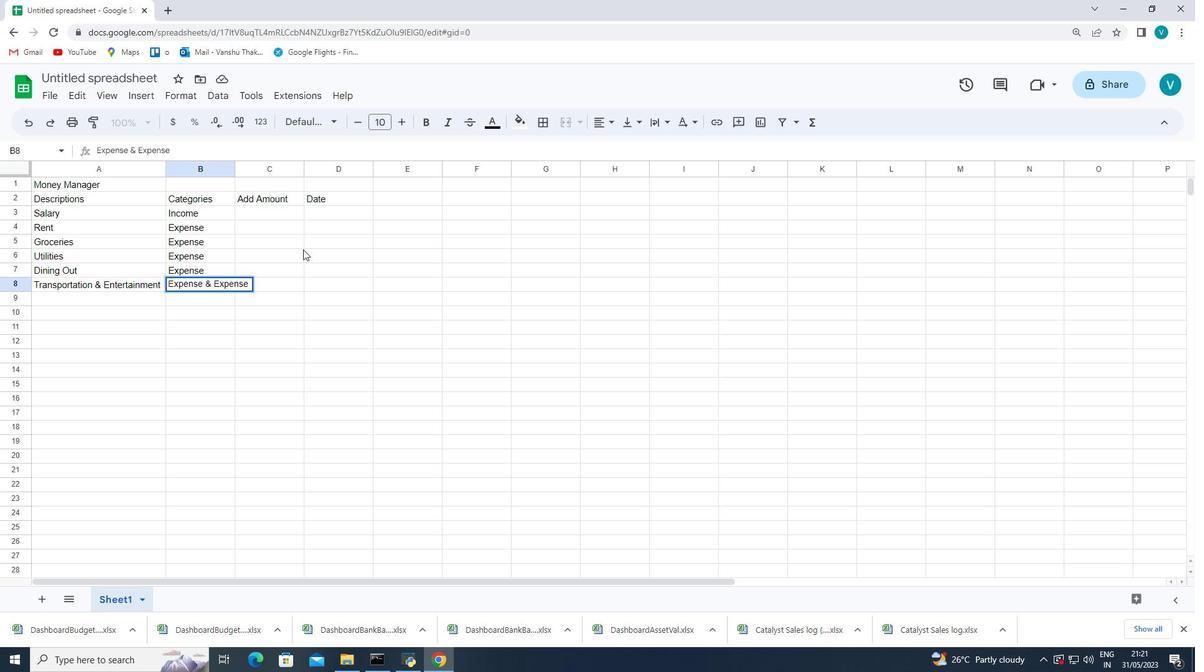 
Action: Mouse moved to (231, 169)
Screenshot: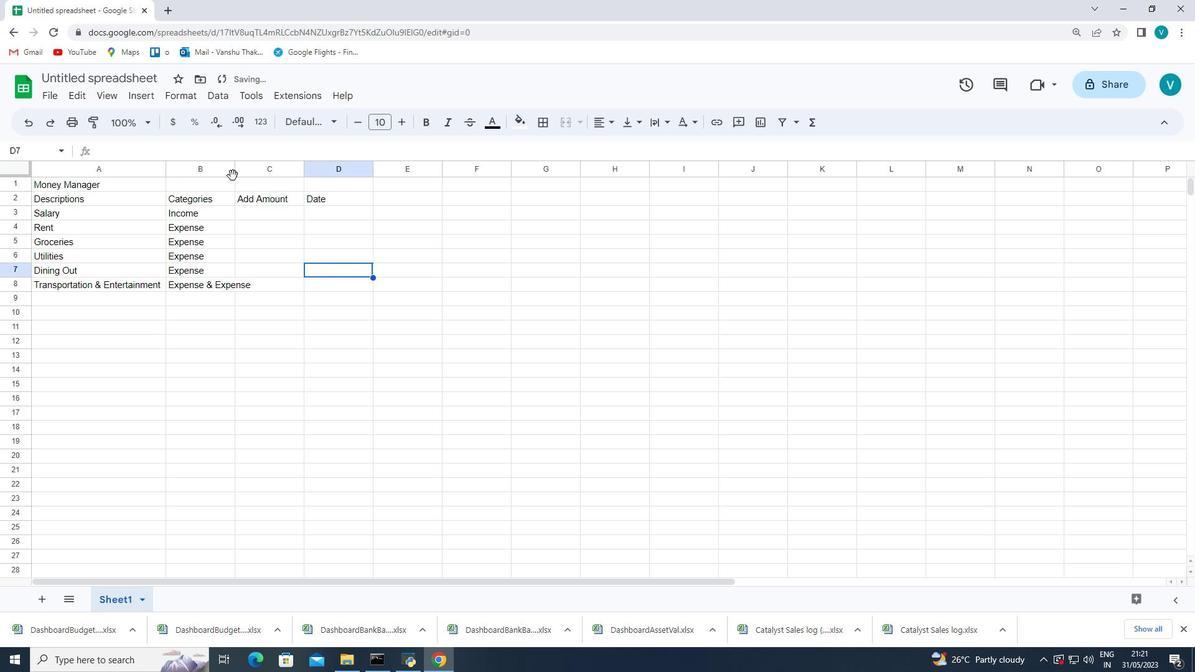
Action: Mouse pressed left at (231, 169)
Screenshot: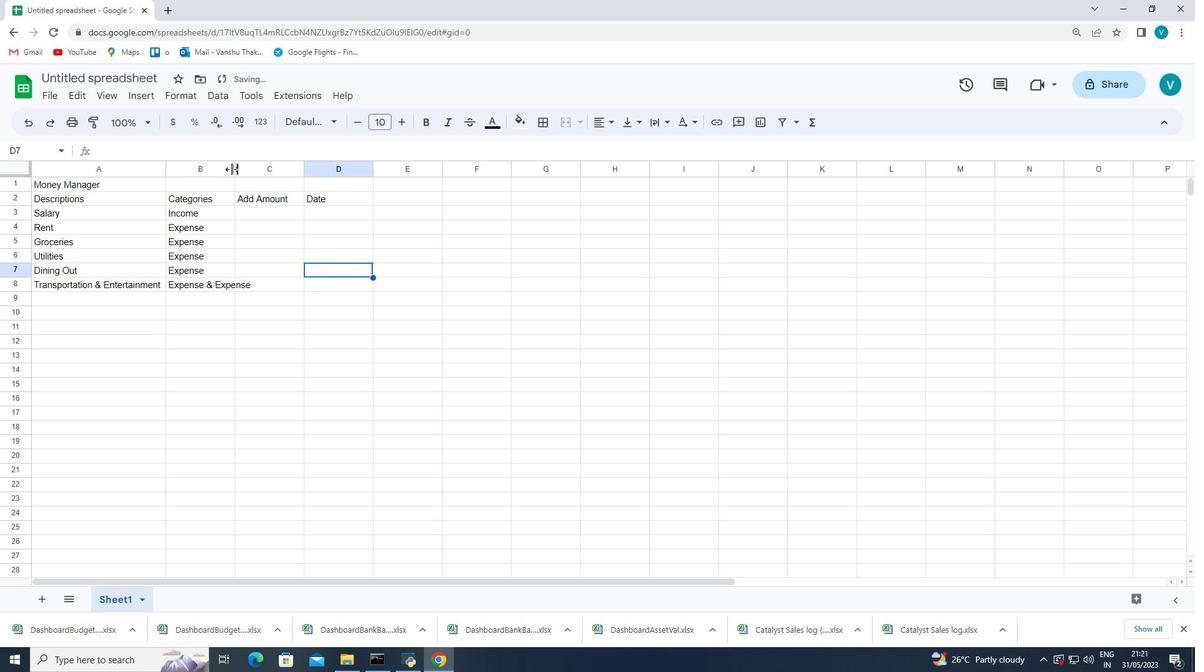 
Action: Mouse pressed left at (231, 169)
Screenshot: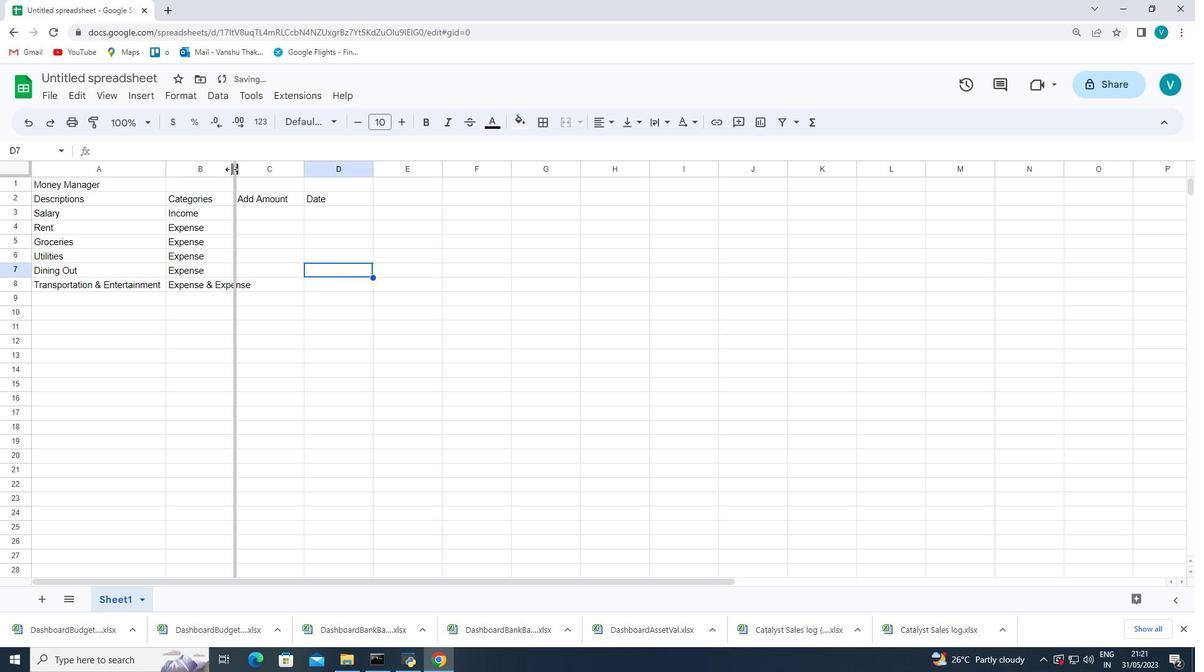 
Action: Mouse moved to (259, 210)
Screenshot: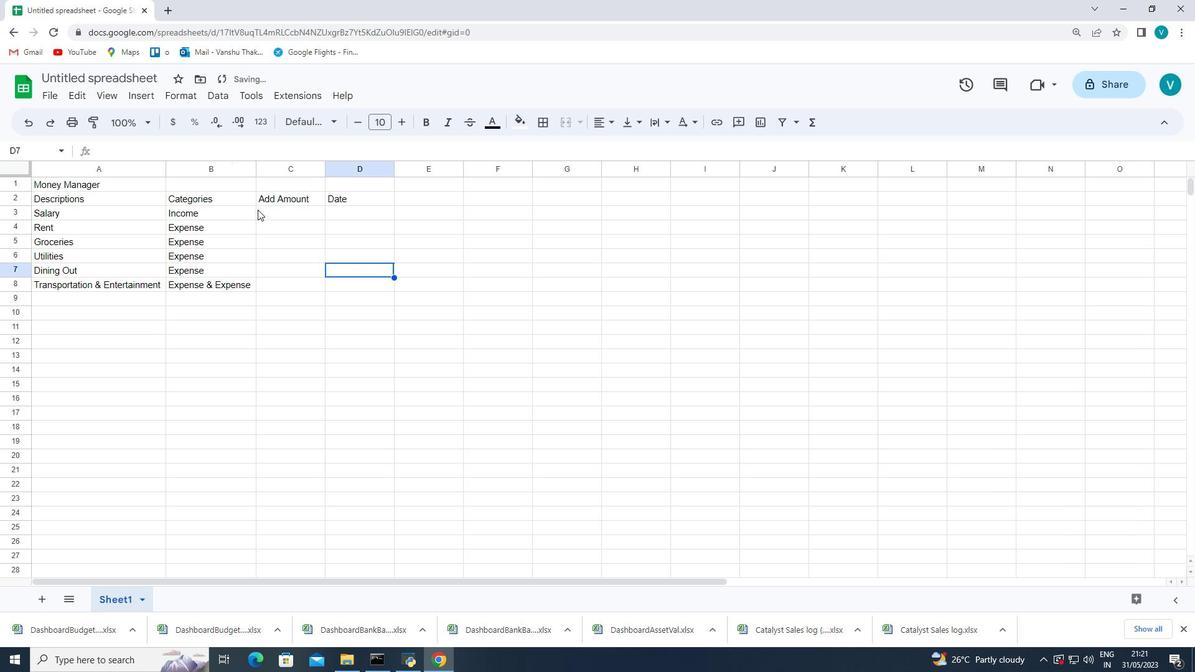 
Action: Mouse pressed left at (259, 210)
Screenshot: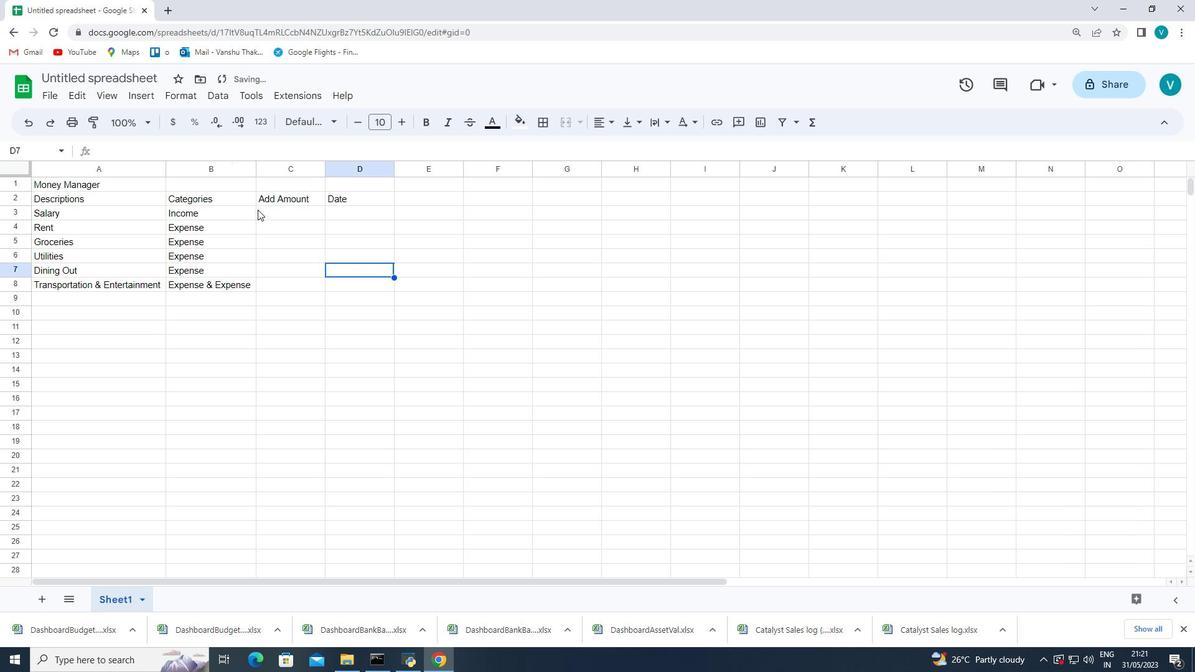 
Action: Mouse moved to (1130, 318)
Screenshot: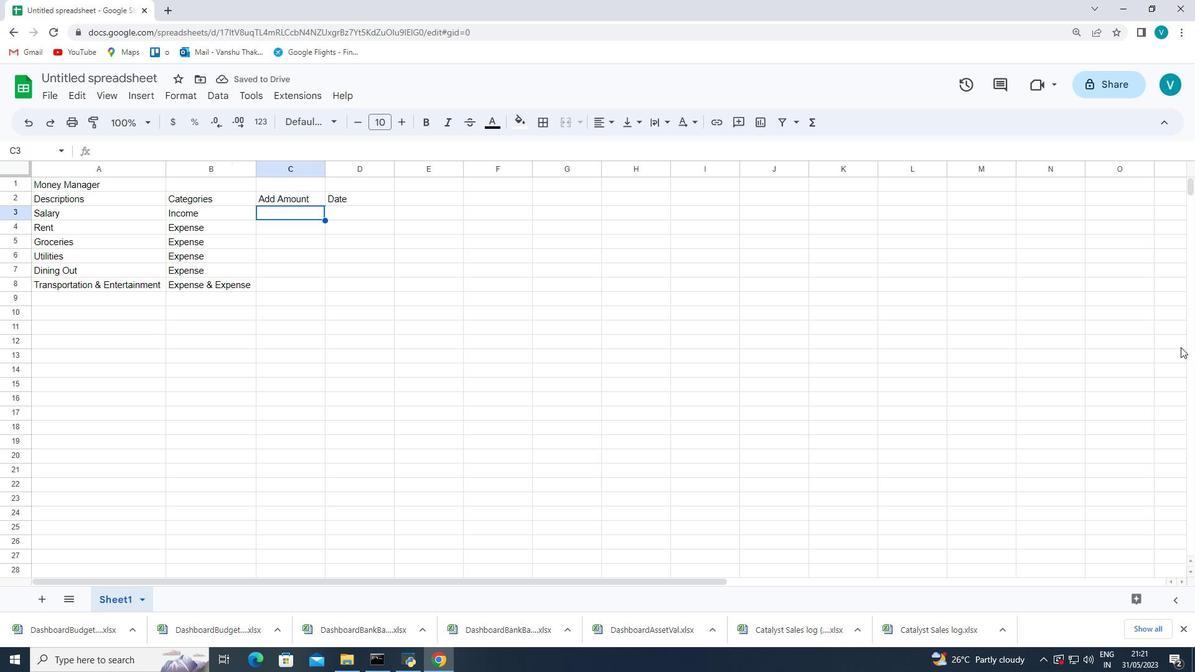 
Action: Key pressed <Key.shift_r><Key.shift_r><Key.shift_r><Key.shift_r><Key.shift_r><Key.shift_r><Key.shift_r><Key.shift_r><Key.shift_r>$2500<Key.enter><Key.shift_r><Key.shift_r><Key.shift_r><Key.shift_r><Key.shift_r>$800<Key.enter><Key.shift_r><Key.shift_r><Key.shift_r><Key.shift_r><Key.shift_r><Key.shift_r><Key.shift_r><Key.shift_r><Key.shift_r><Key.shift_r><Key.shift_r><Key.shift_r><Key.shift_r><Key.shift_r><Key.shift_r><Key.shift_r><Key.shift_r><Key.shift_r><Key.shift_r><Key.shift_r><Key.shift_r><Key.shift_r><Key.shift_r><Key.shift_r><Key.shift_r><Key.shift_r><Key.shift_r><Key.shift_r><Key.shift_r><Key.shift_r><Key.shift_r><Key.shift_r><Key.shift_r><Key.shift_r><Key.shift_r><Key.shift_r><Key.shift_r><Key.shift_r>$
Screenshot: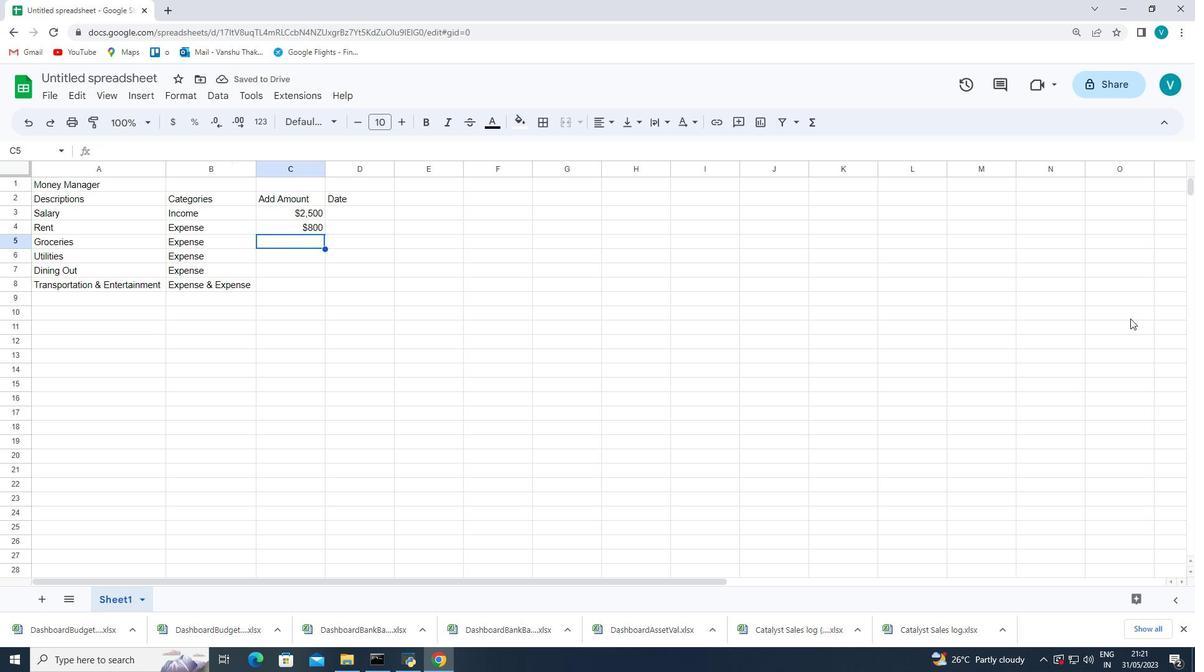 
Action: Mouse moved to (1130, 318)
Screenshot: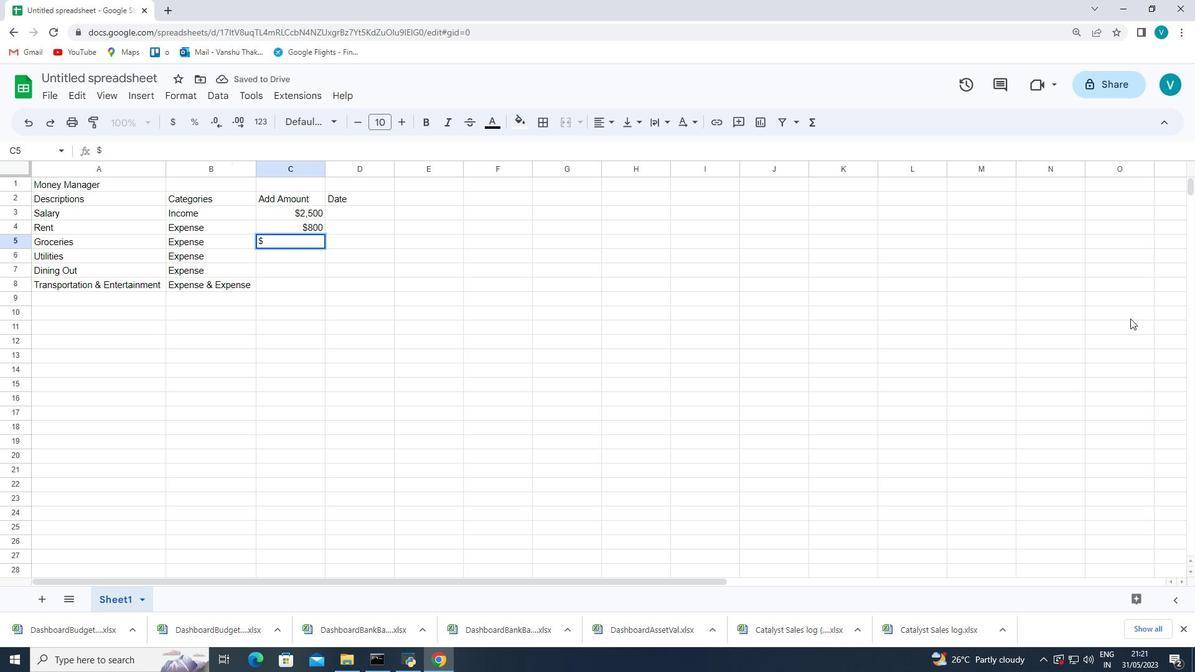 
Action: Key pressed 200<Key.enter><Key.shift_r><Key.shift_r><Key.shift_r><Key.shift_r><Key.shift_r><Key.shift_r>$100<Key.enter><Key.shift_r><Key.shift_r><Key.shift_r>$50<Key.enter><Key.shift_r><Key.shift_r><Key.shift_r><Key.shift_r><Key.shift_r><Key.shift_r><Key.shift_r><Key.shift_r><Key.shift_r><Key.shift_r><Key.shift_r><Key.shift_r><Key.shift_r><Key.shift_r><Key.shift_r><Key.shift_r>$30<Key.space><Key.shift_r><Key.shift_r><Key.shift_r><Key.shift_r><Key.shift_r><Key.shift_r>&<Key.space><Key.shift_r><Key.shift_r><Key.shift_r><Key.shift_r><Key.shift_r><Key.shift_r>$100
Screenshot: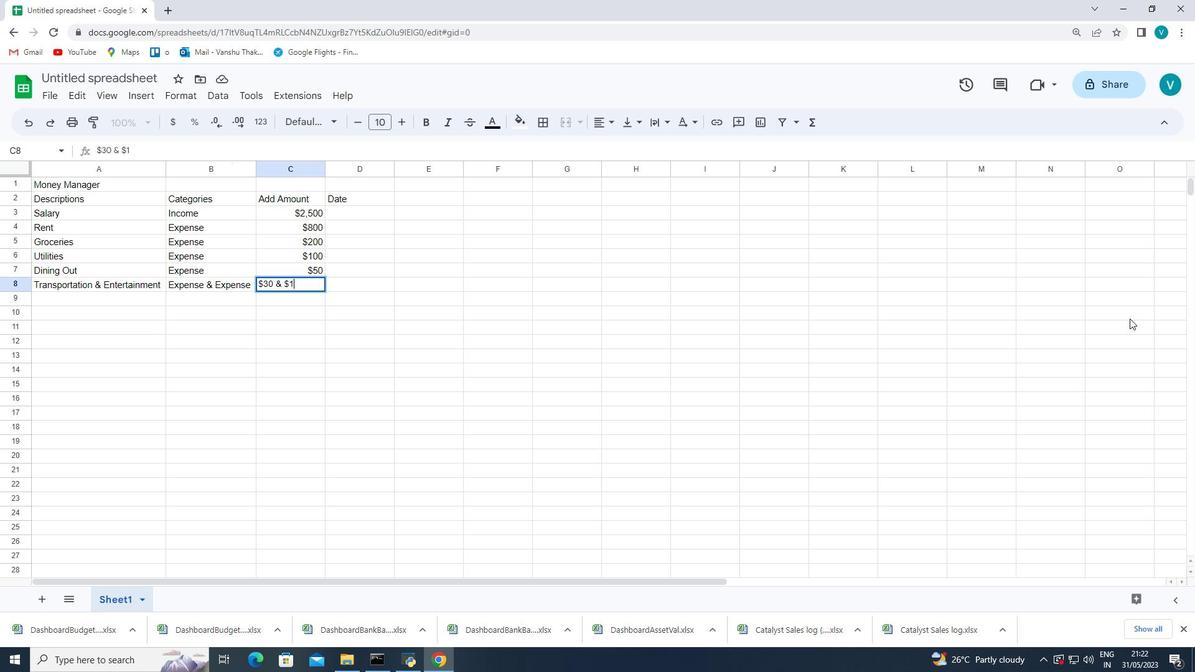 
Action: Mouse moved to (912, 334)
Screenshot: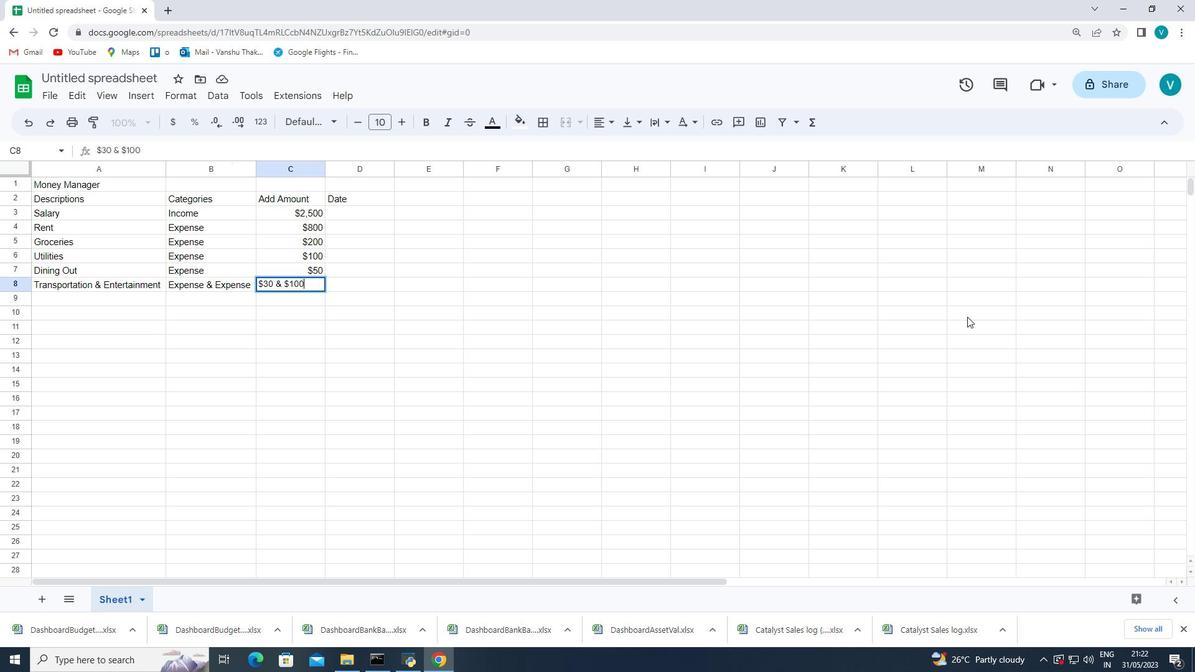 
Action: Mouse pressed left at (912, 334)
Screenshot: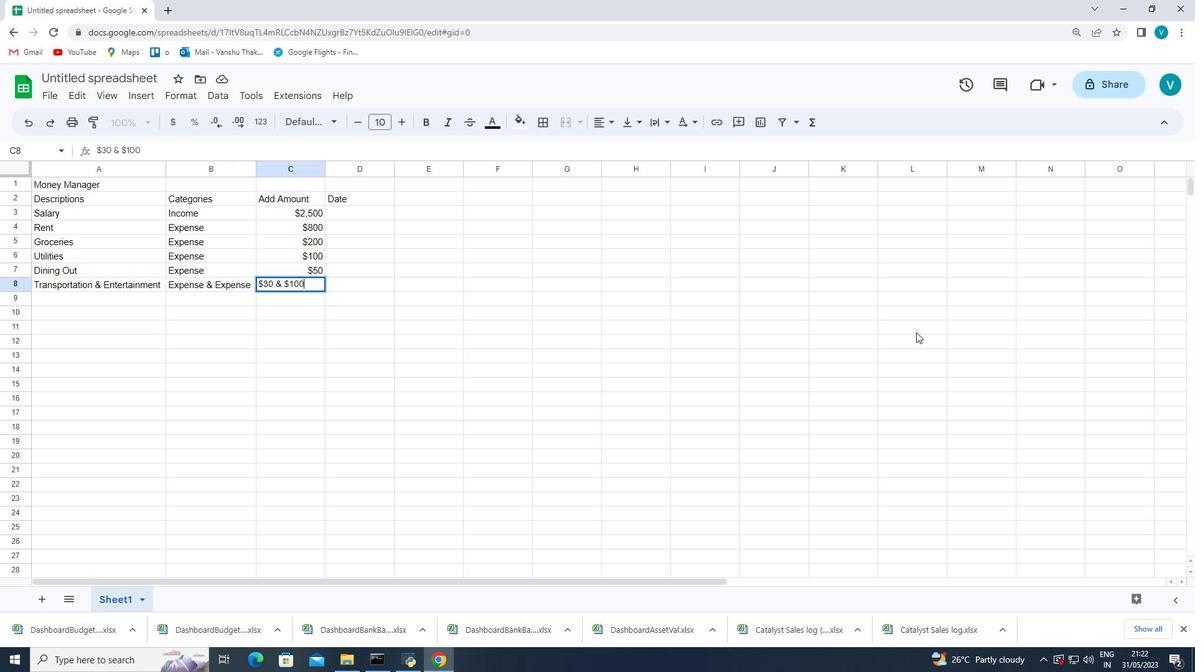 
Action: Mouse moved to (325, 164)
Screenshot: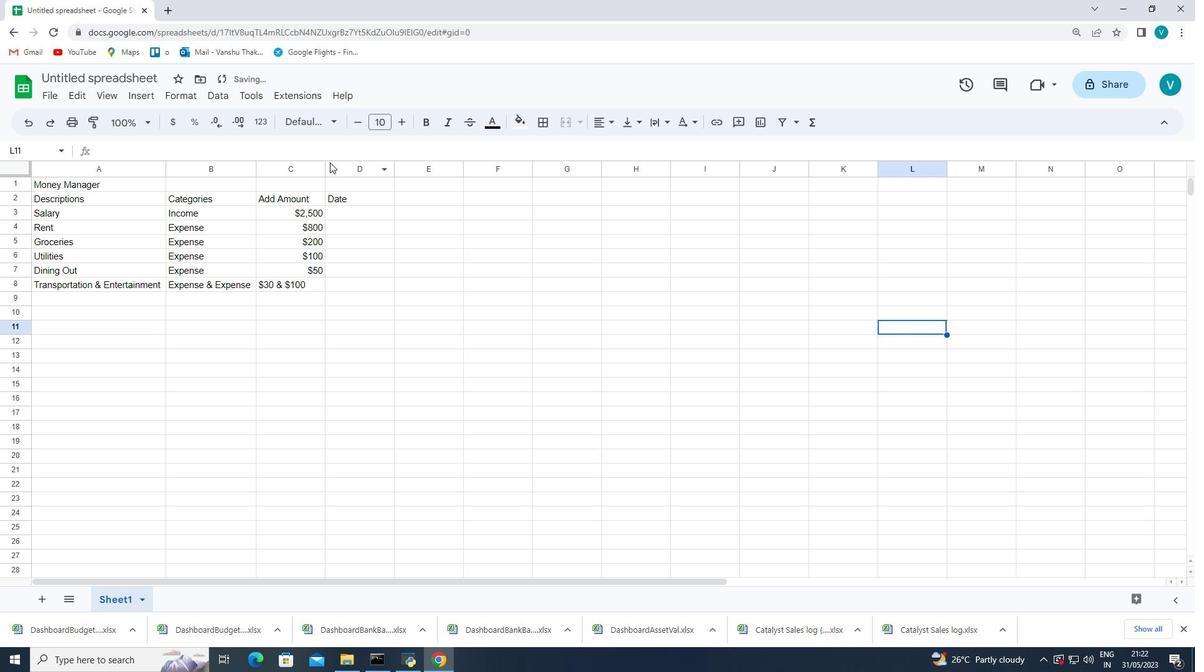 
Action: Mouse pressed left at (325, 164)
Screenshot: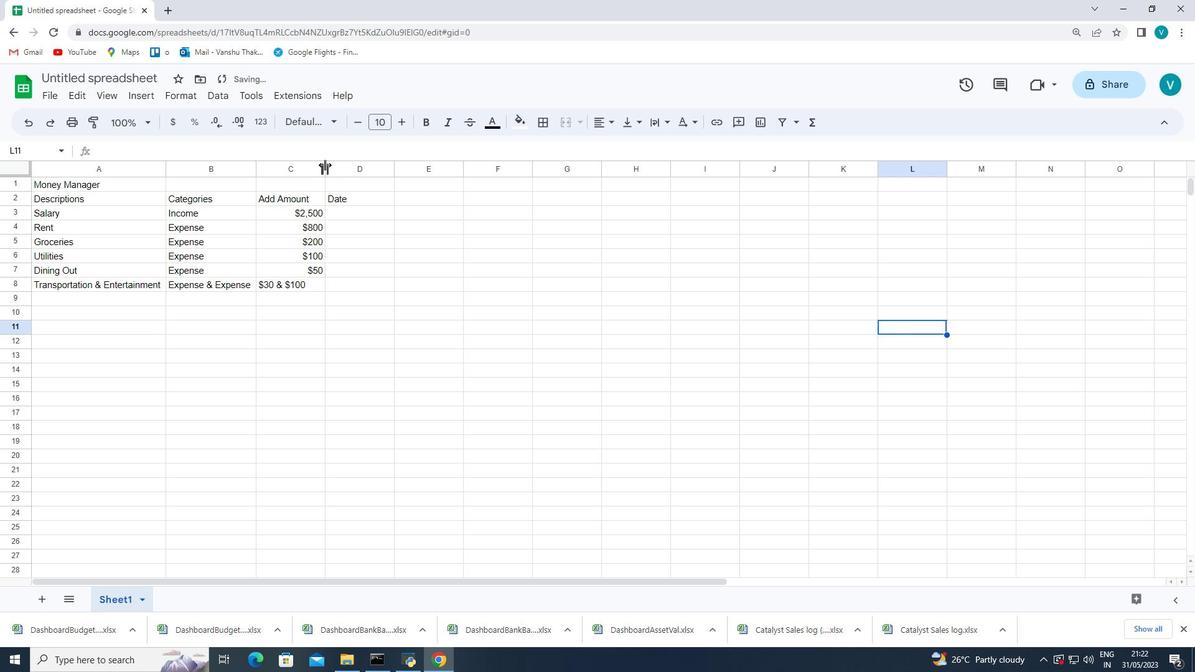 
Action: Mouse pressed left at (325, 164)
Screenshot: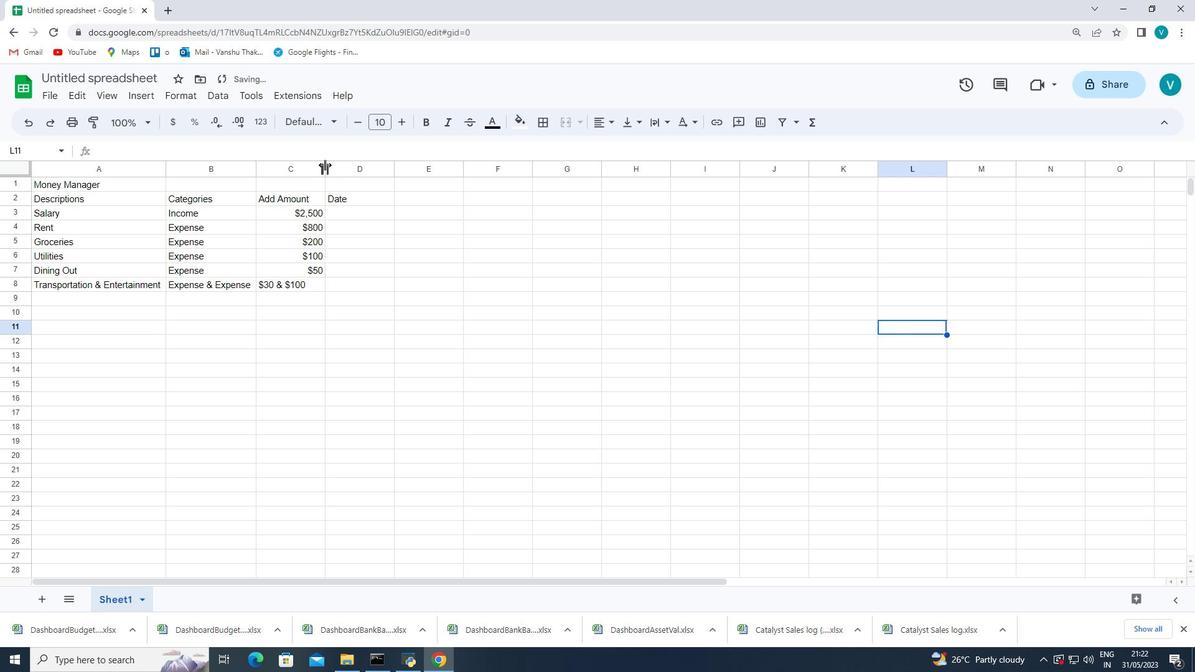 
Action: Mouse moved to (338, 220)
Screenshot: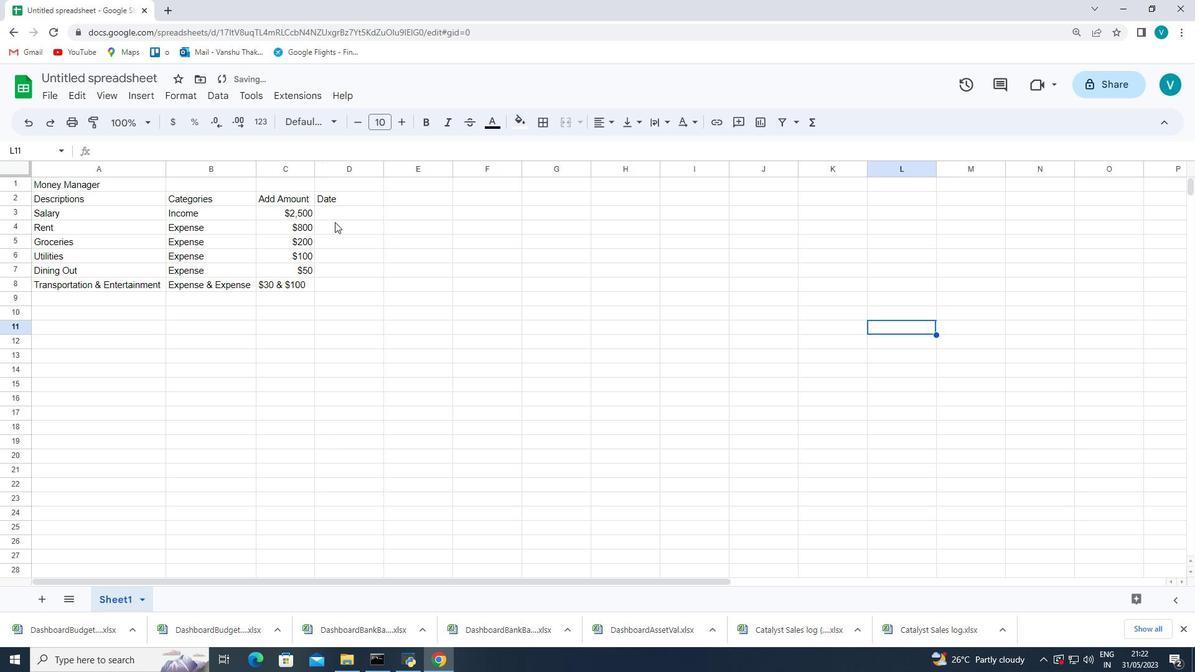 
Action: Mouse pressed left at (338, 220)
Screenshot: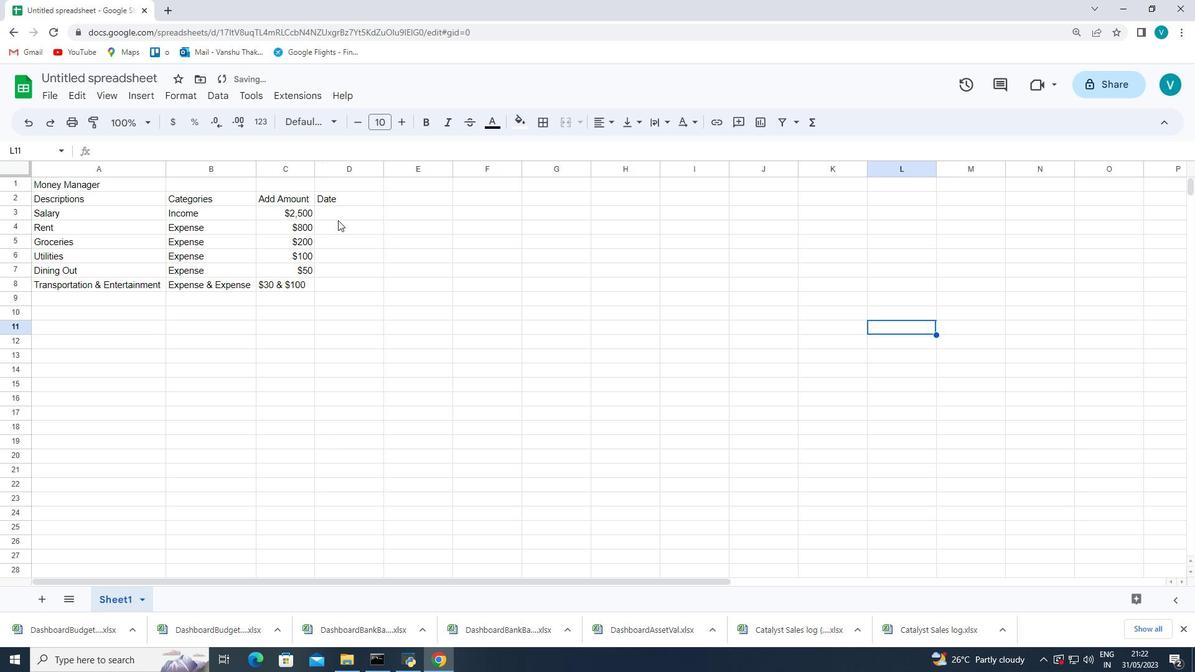 
Action: Mouse moved to (561, 249)
Screenshot: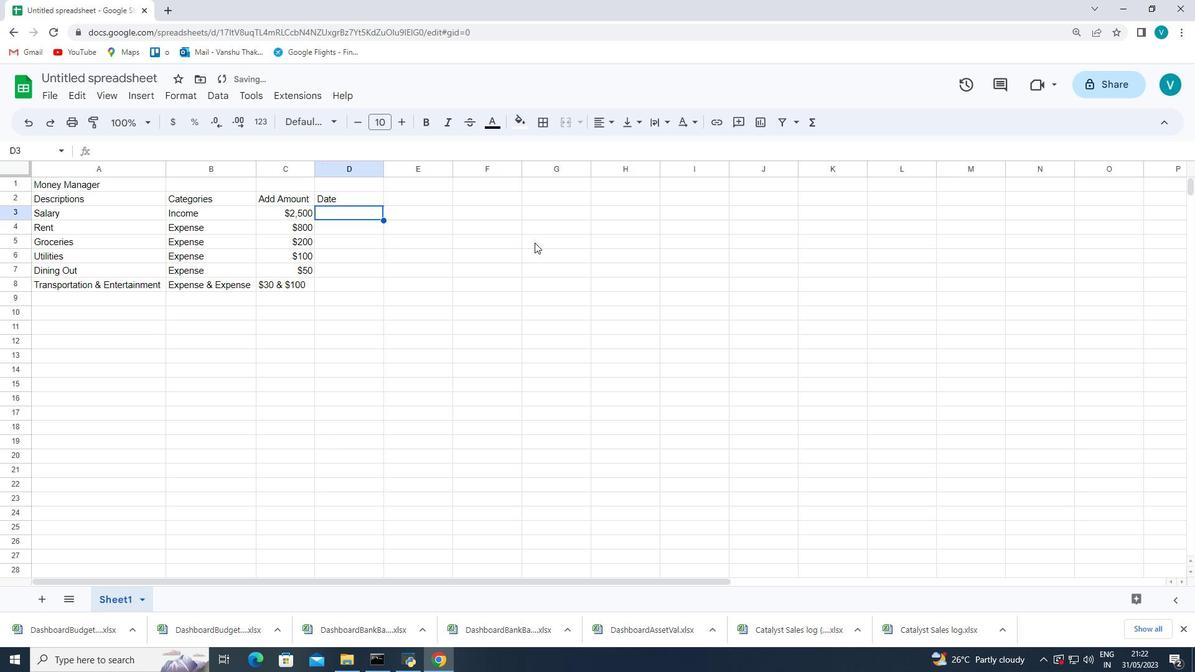 
Action: Key pressed 2023-05-01<Key.enter>2023-05-05<Key.enter>2023-05-10<Key.enter>2023-05-15<Key.enter>2023-05-20<Key.enter>2023-05-250<Key.shift_r><Key.shift_r><Key.shift_r><Key.shift_r><Key.shift_r><Key.shift_r><Key.shift_r>&<Key.backspace><Key.backspace><Key.space><Key.shift_r><Key.shift_r><Key.shift_r><Key.shift_r><Key.shift_r><Key.shift_r><Key.shift_r><Key.shift_r><Key.shift_r><Key.shift_r><Key.shift_r><Key.shift_r><Key.shift_r><Key.shift_r><Key.shift_r><Key.shift_r><Key.shift_r><Key.shift_r><Key.shift_r>&<Key.space>2023-05-31
Screenshot: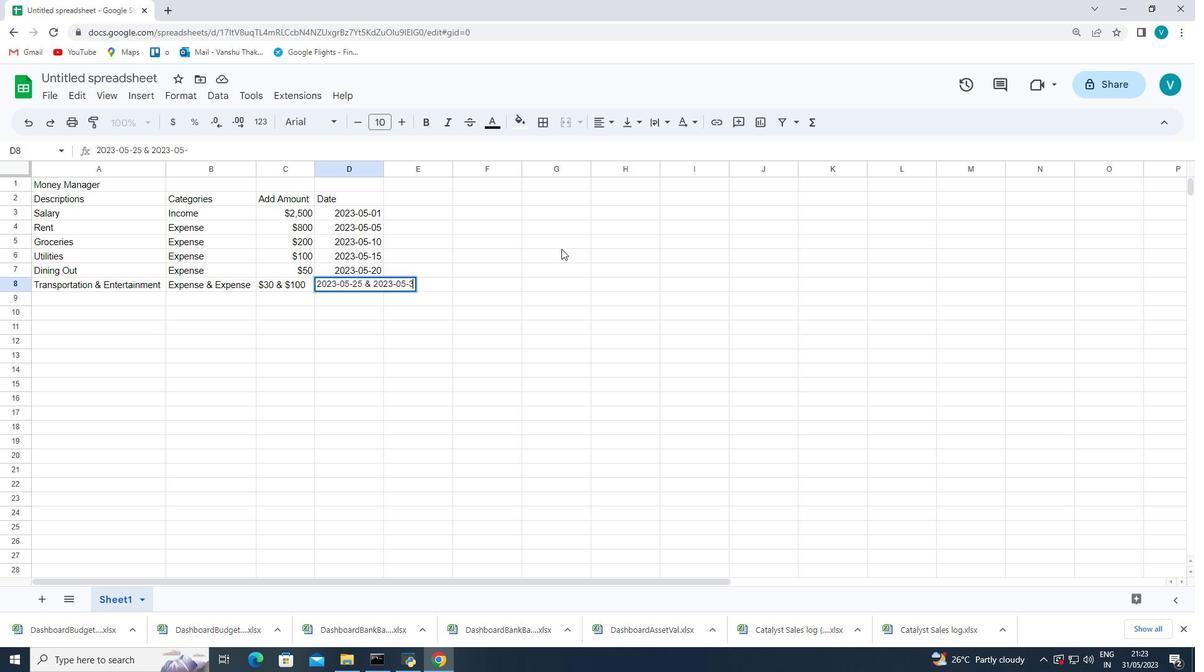 
Action: Mouse moved to (954, 181)
Screenshot: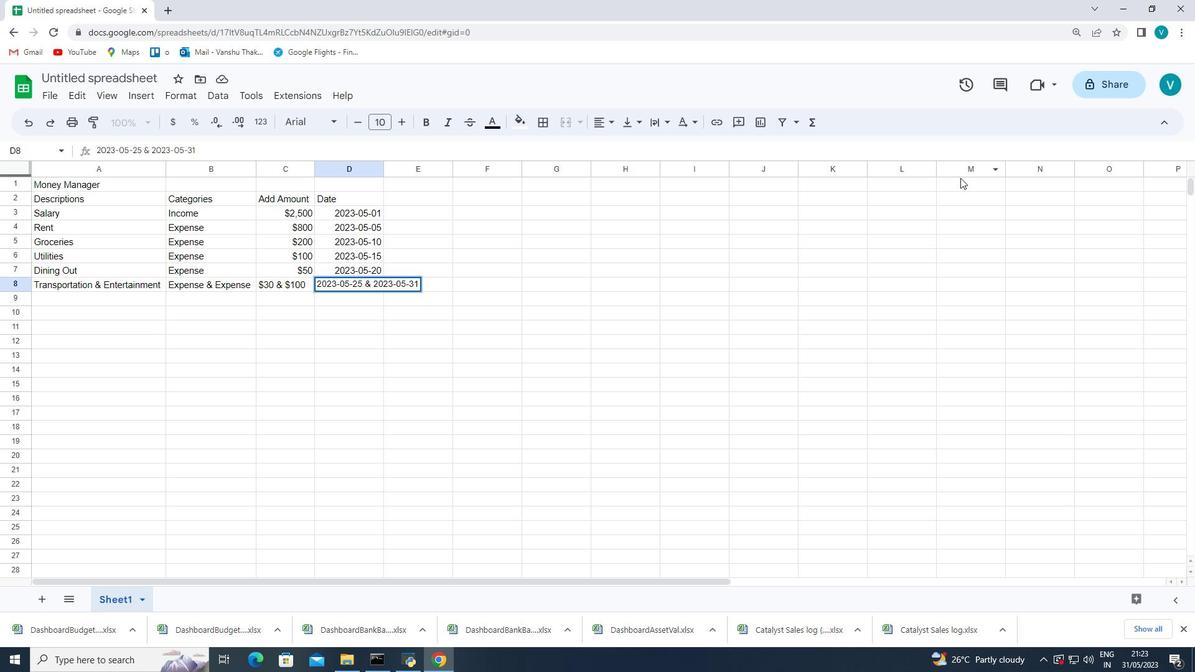 
Action: Mouse pressed left at (954, 181)
Screenshot: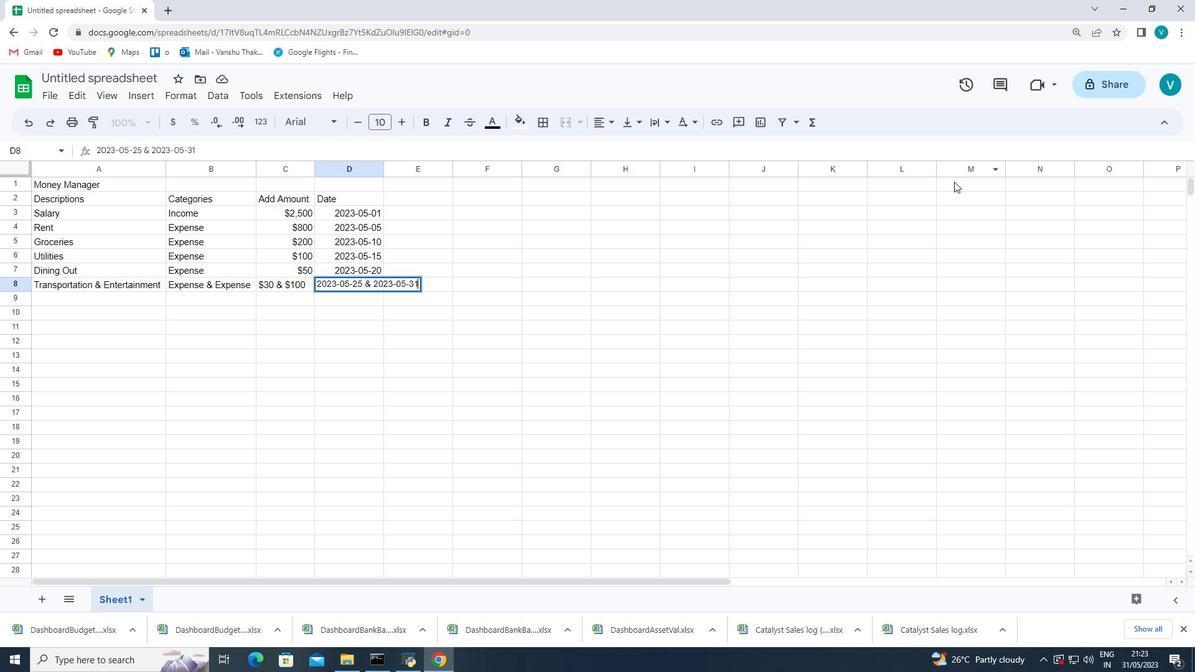 
Action: Mouse moved to (384, 168)
Screenshot: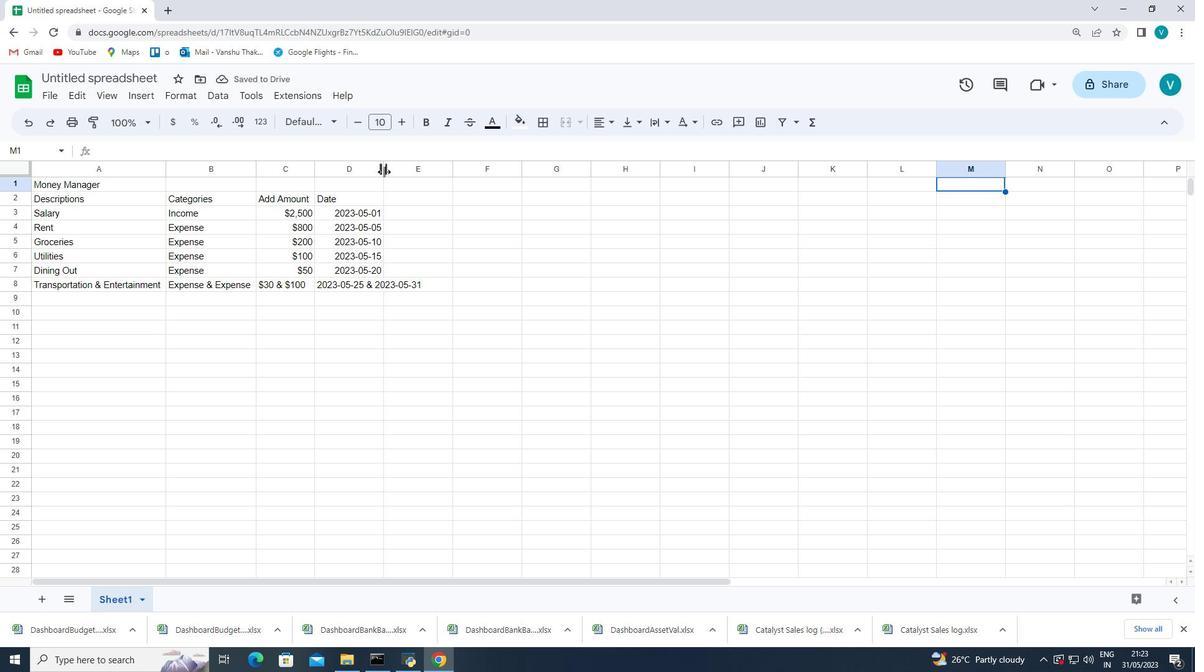 
Action: Mouse pressed left at (384, 168)
Screenshot: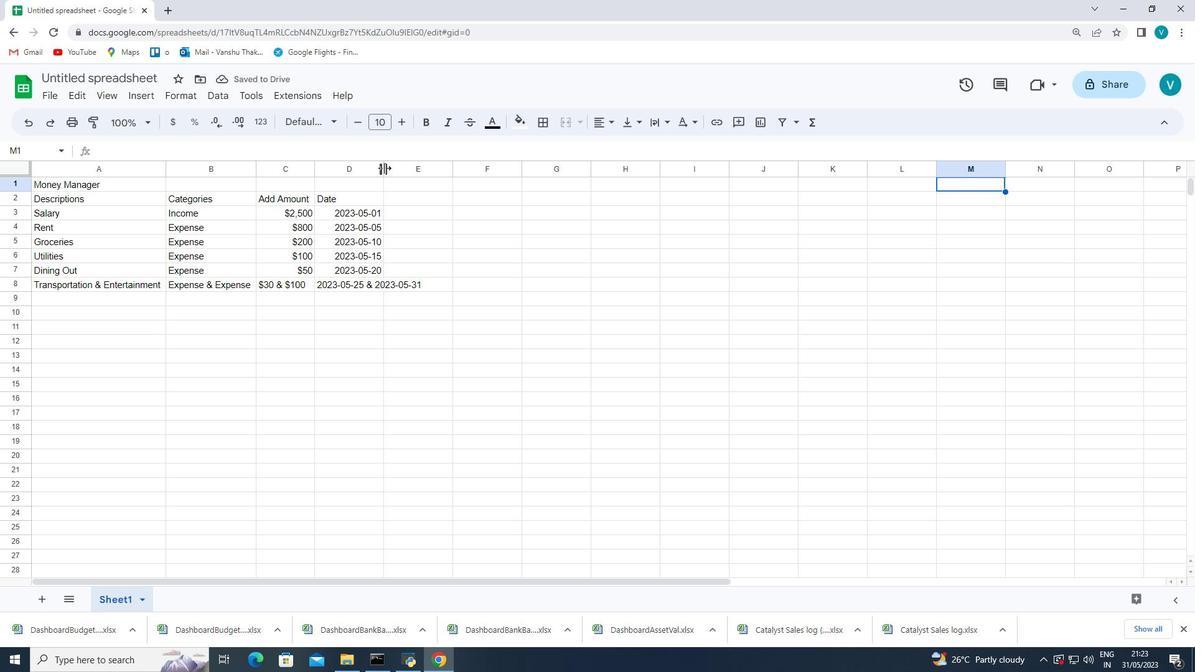 
Action: Mouse pressed left at (384, 168)
Screenshot: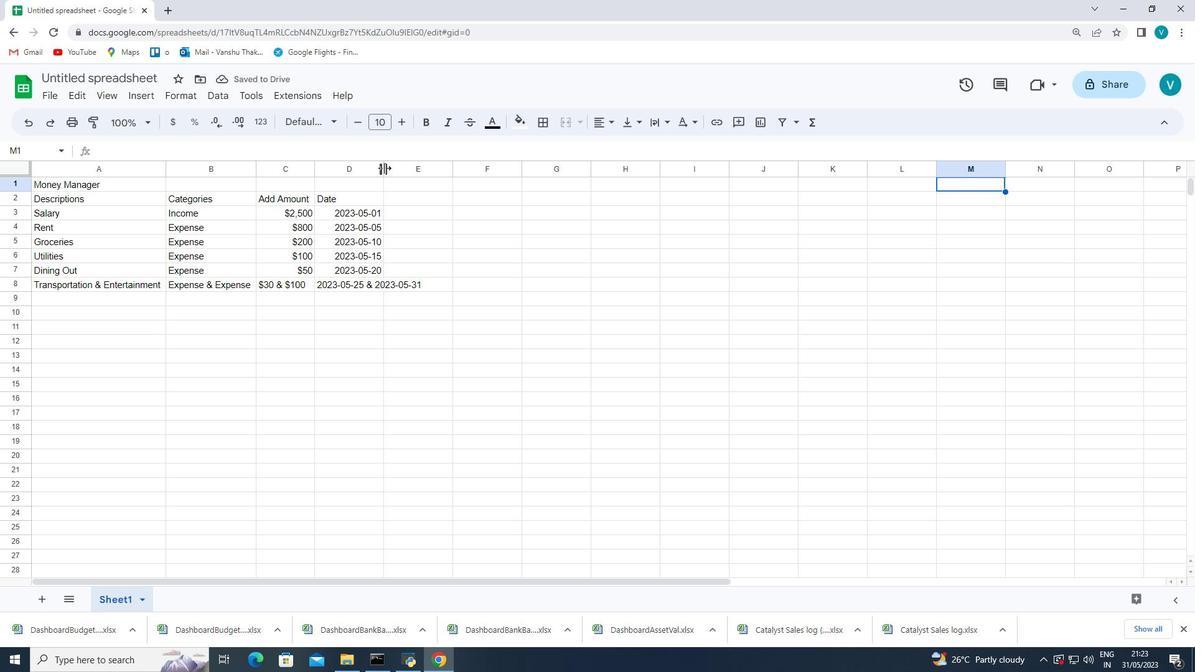 
Action: Mouse moved to (312, 164)
Screenshot: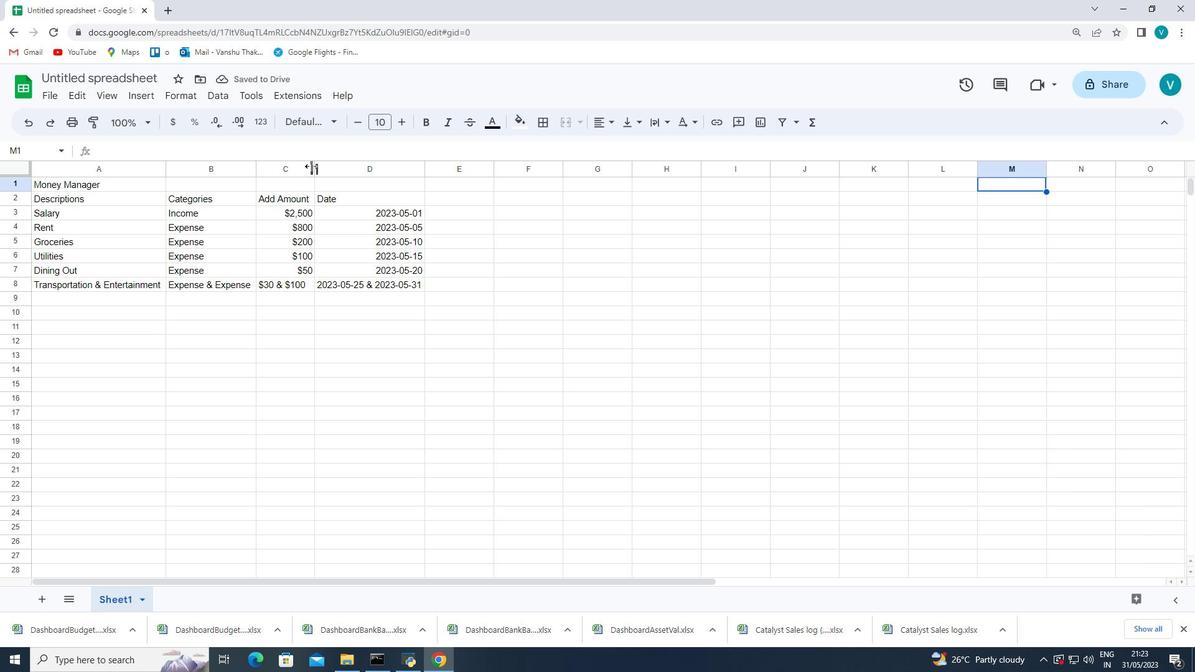 
Action: Mouse pressed left at (312, 164)
Screenshot: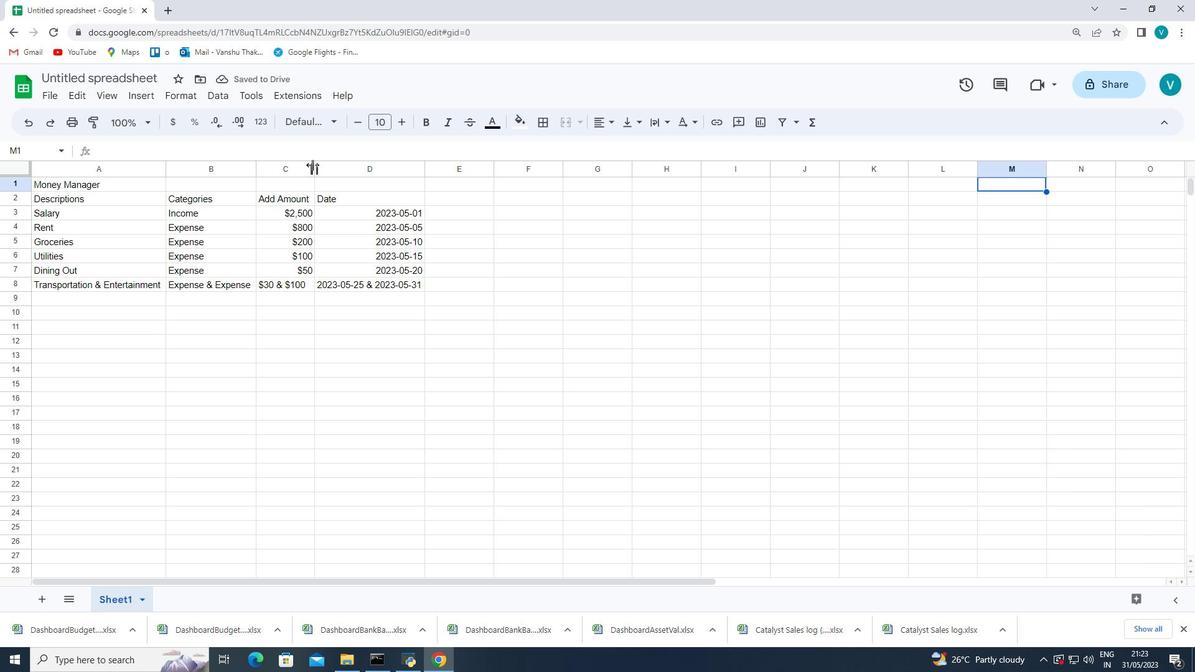 
Action: Mouse pressed left at (312, 164)
Screenshot: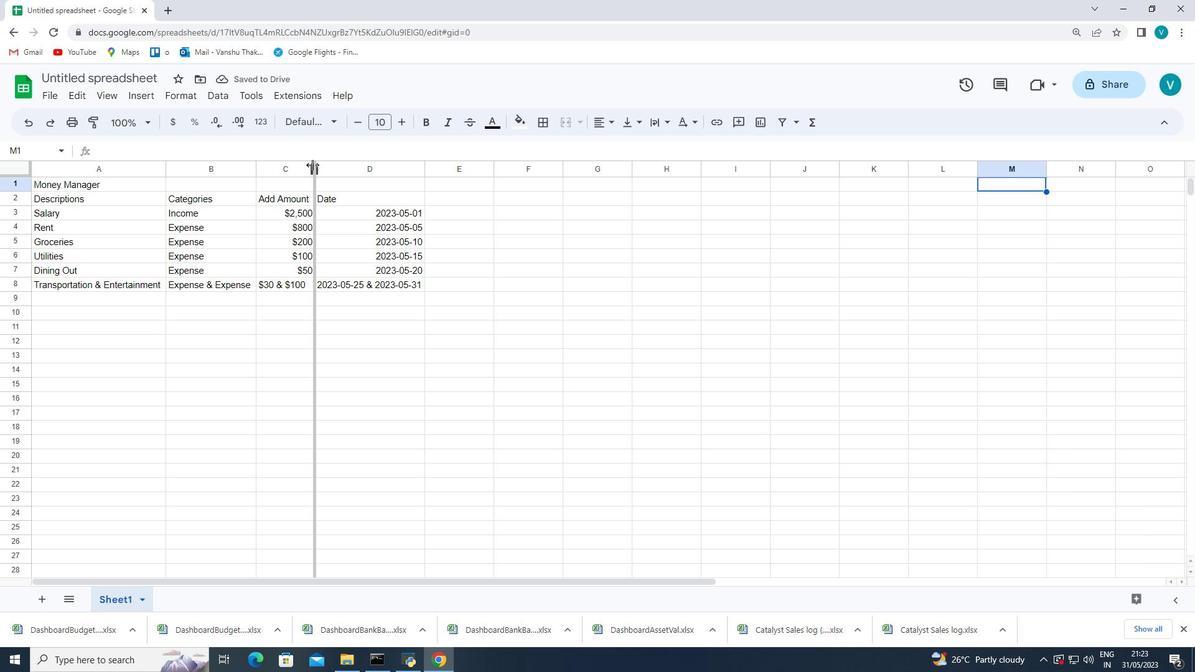 
Action: Mouse moved to (252, 165)
Screenshot: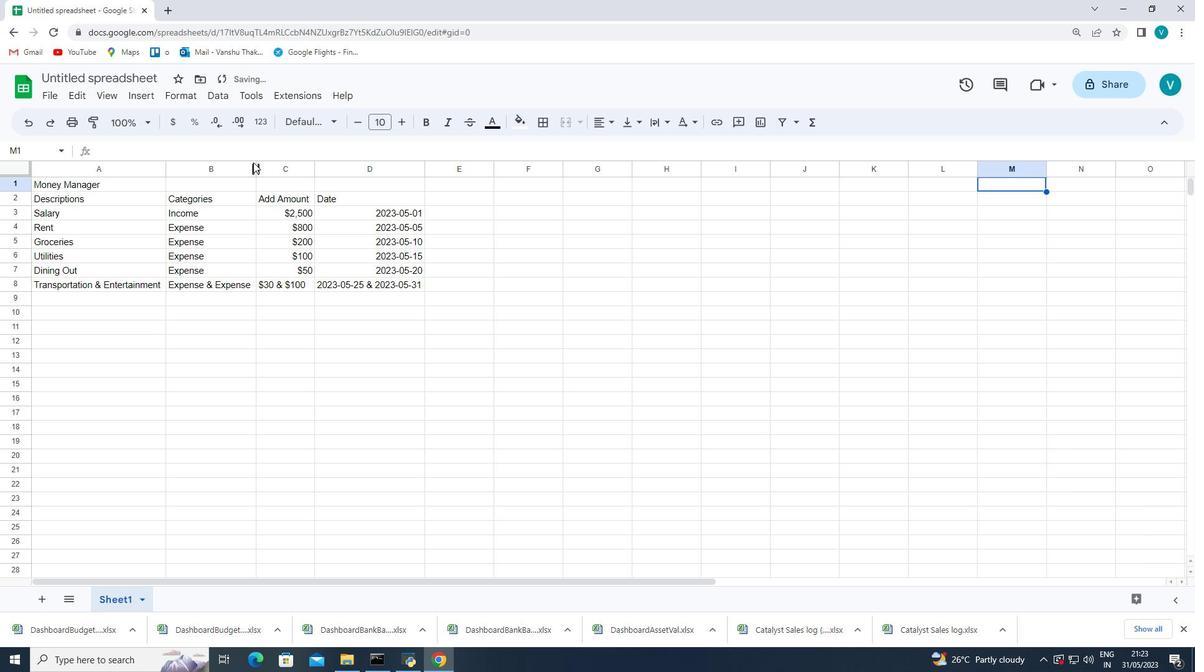 
Action: Mouse pressed left at (252, 165)
Screenshot: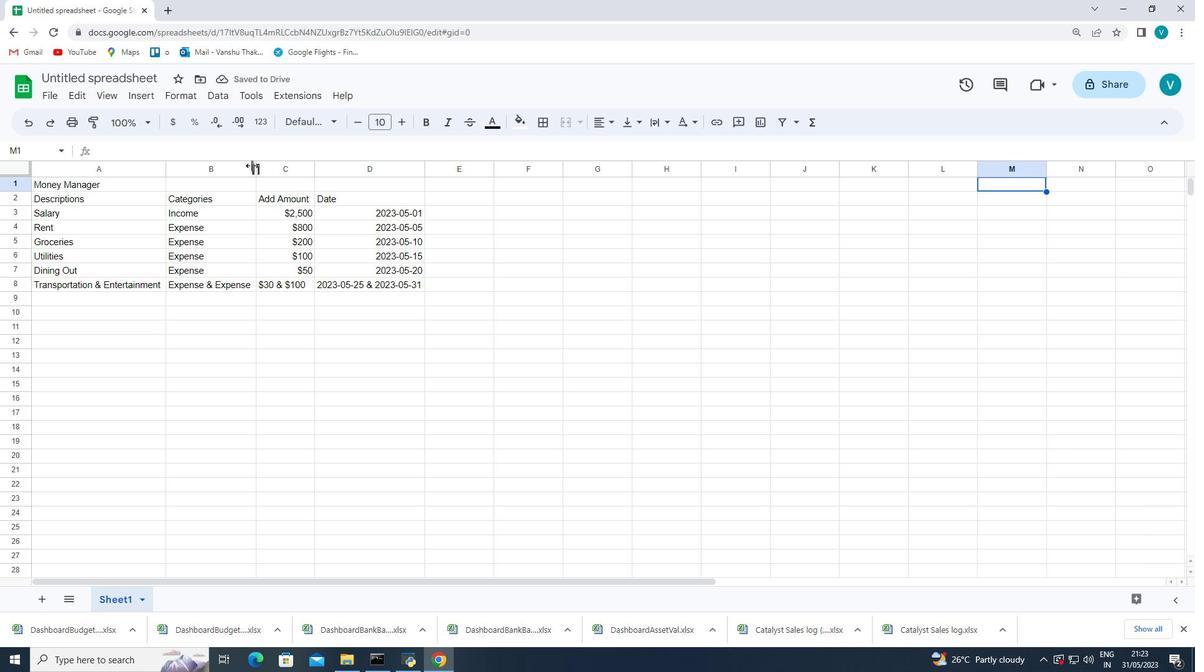 
Action: Mouse moved to (164, 168)
Screenshot: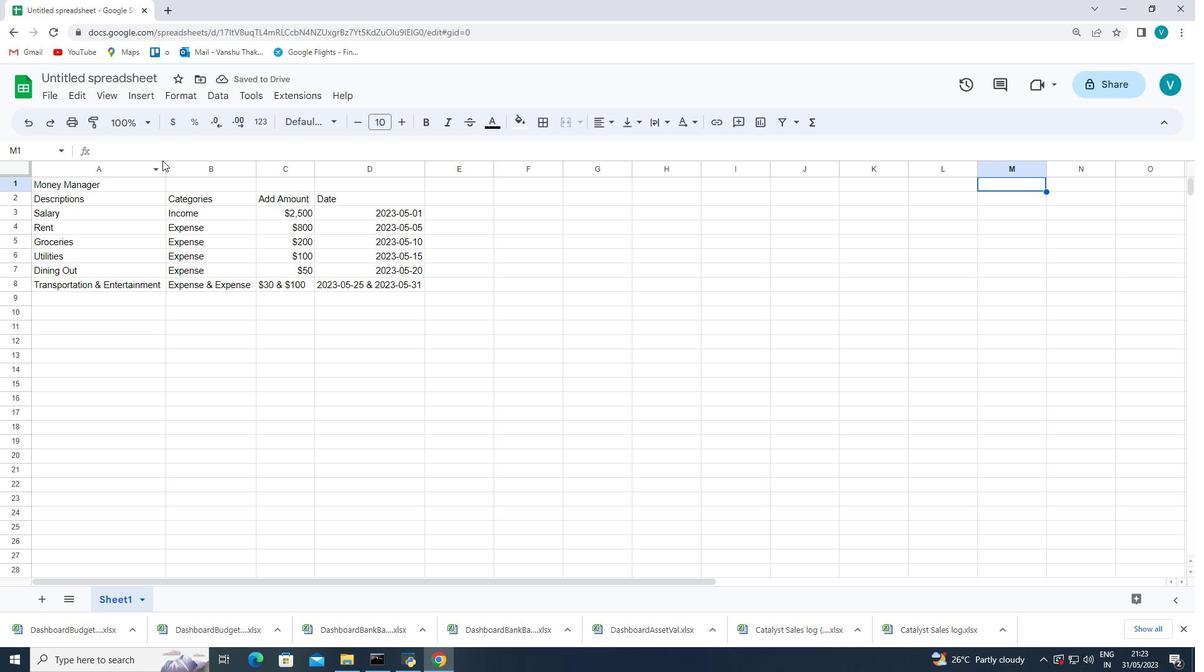 
Action: Mouse pressed left at (164, 168)
Screenshot: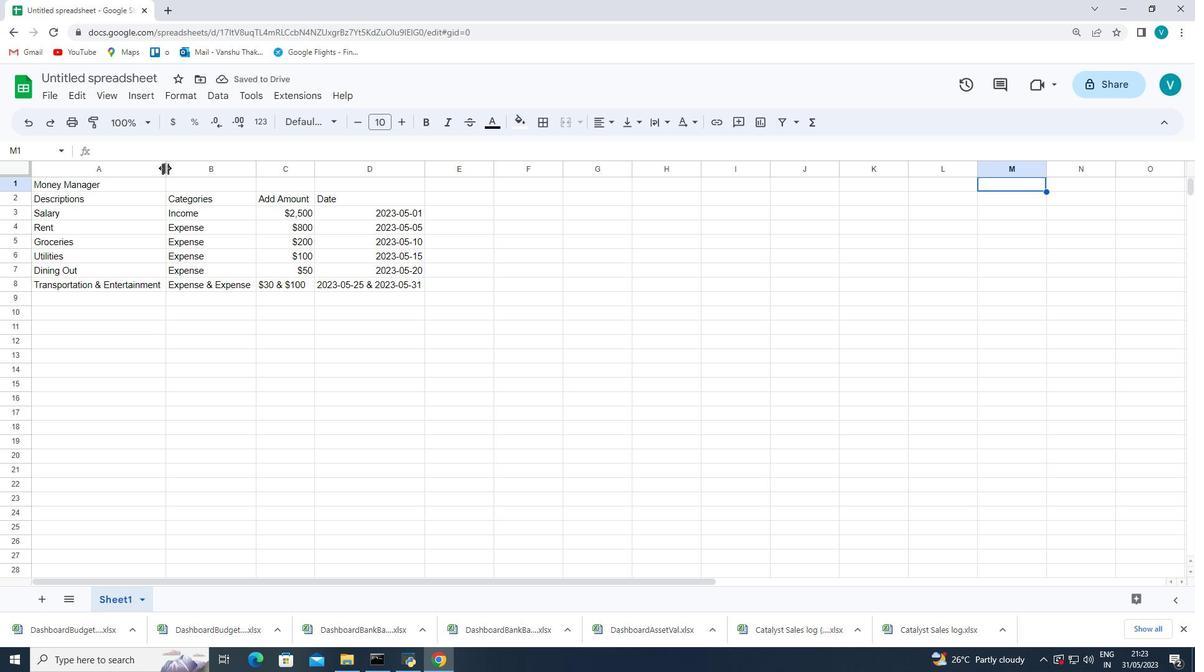 
Action: Mouse pressed left at (164, 168)
Screenshot: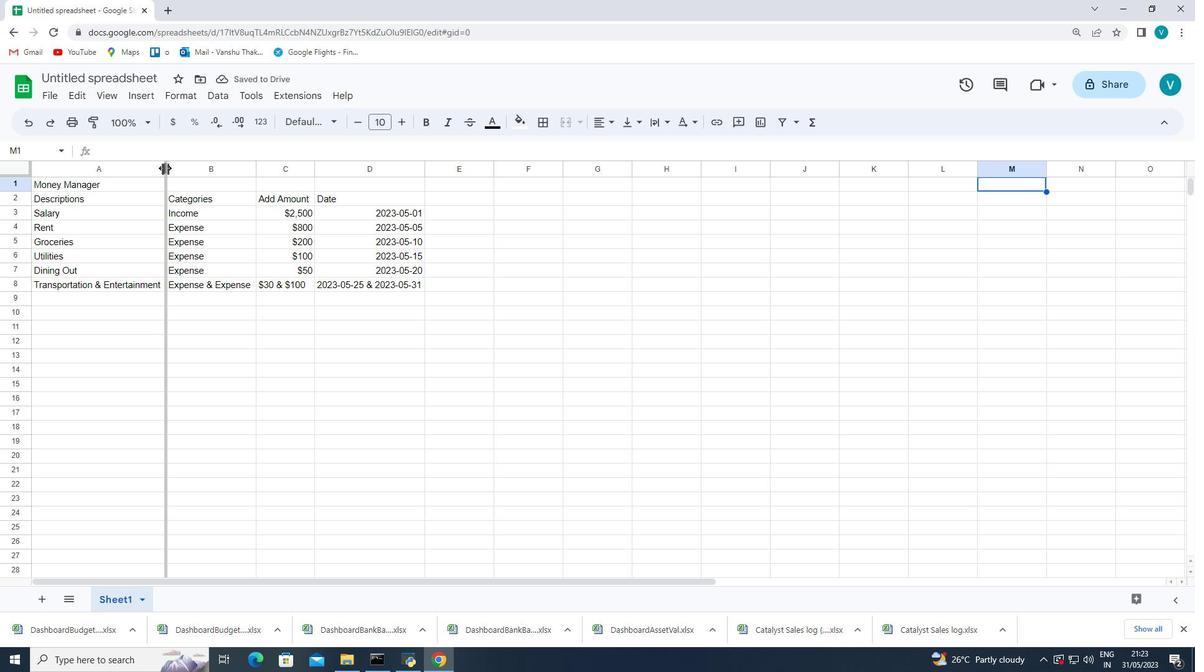 
Action: Mouse moved to (151, 74)
Screenshot: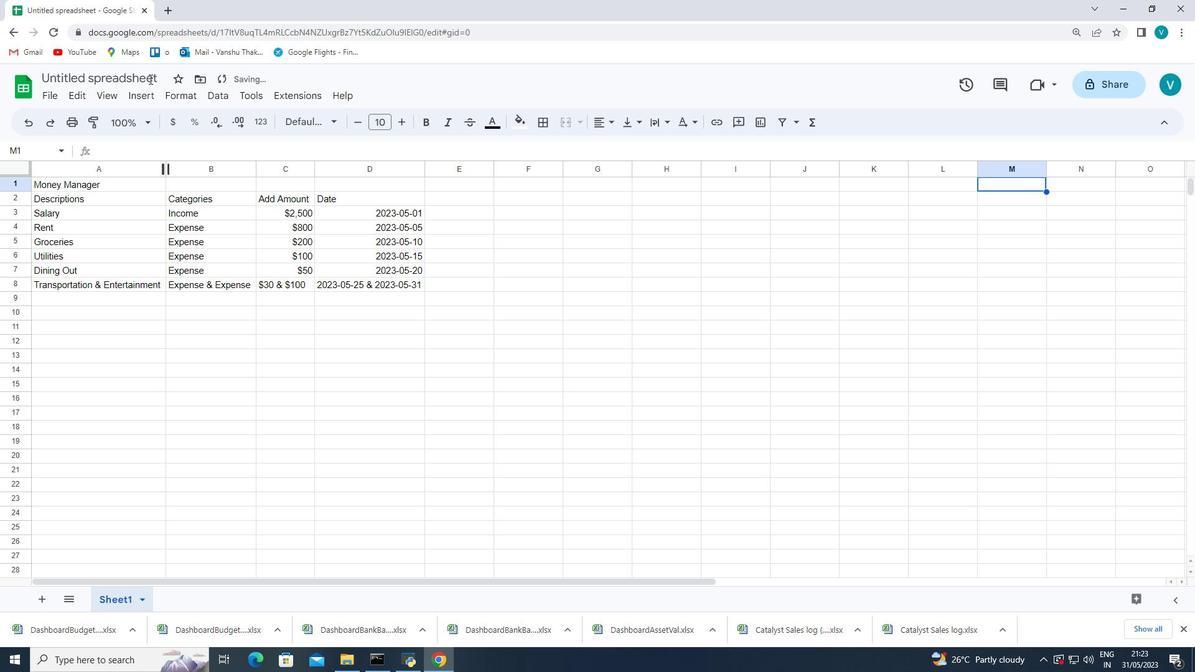 
Action: Mouse pressed left at (151, 74)
Screenshot: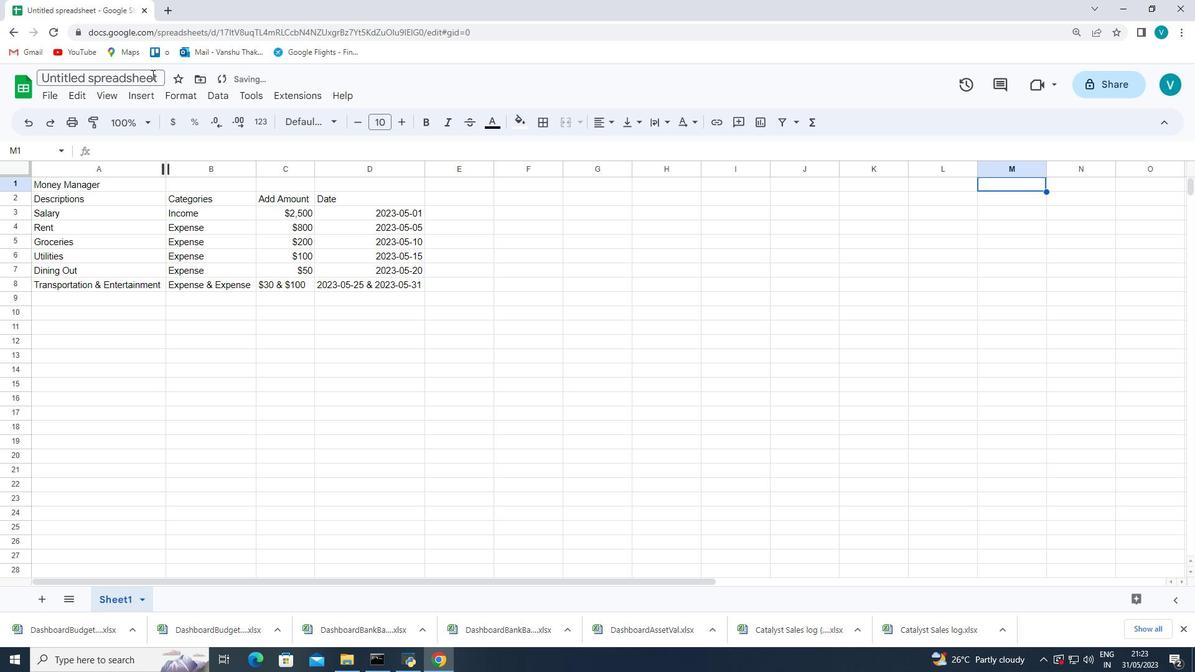 
Action: Mouse moved to (314, 177)
Screenshot: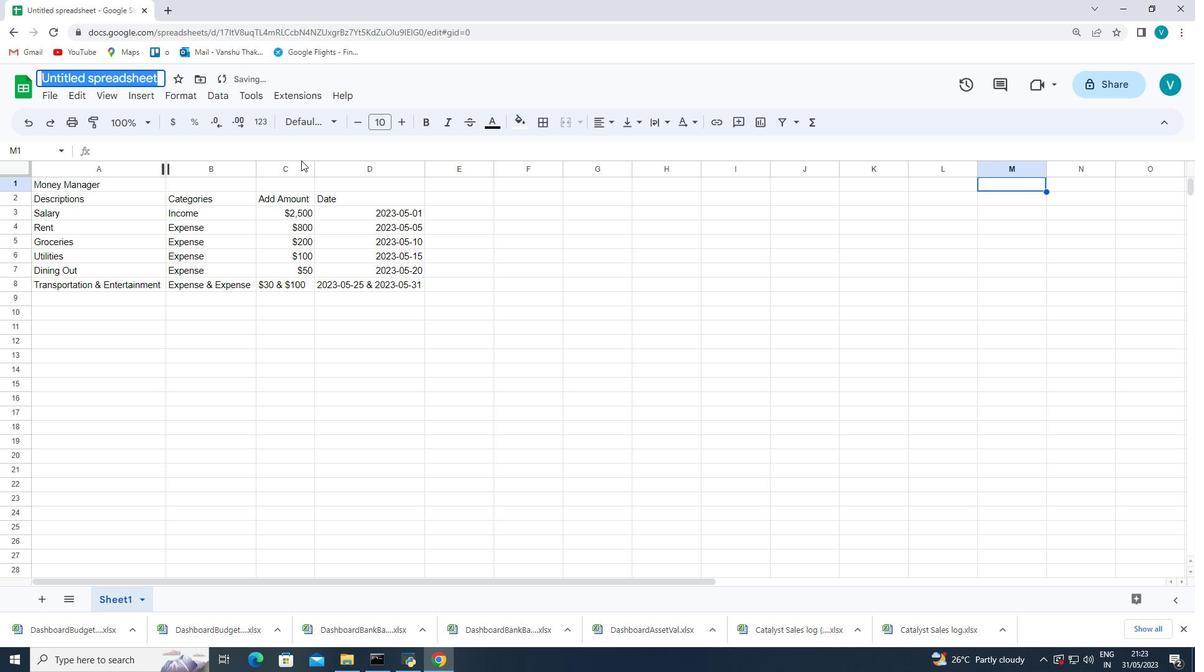 
Action: Key pressed <Key.shift_r><Key.shift_r><Key.shift_r><Key.shift_r><Key.shift_r><Key.shift_r><Key.shift_r>Dashboard<Key.shift_r>Budget<Key.space><Key.backspace><Key.shift_r><Key.shift_r><Key.shift_r>Tool
Screenshot: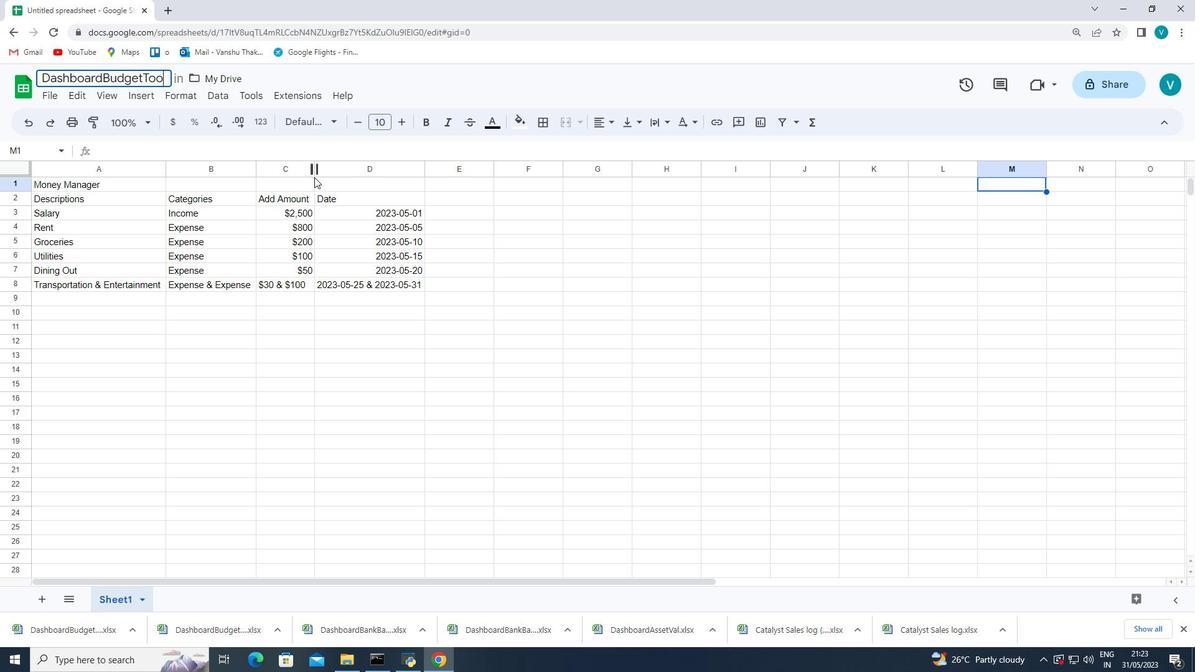 
Action: Mouse moved to (481, 293)
Screenshot: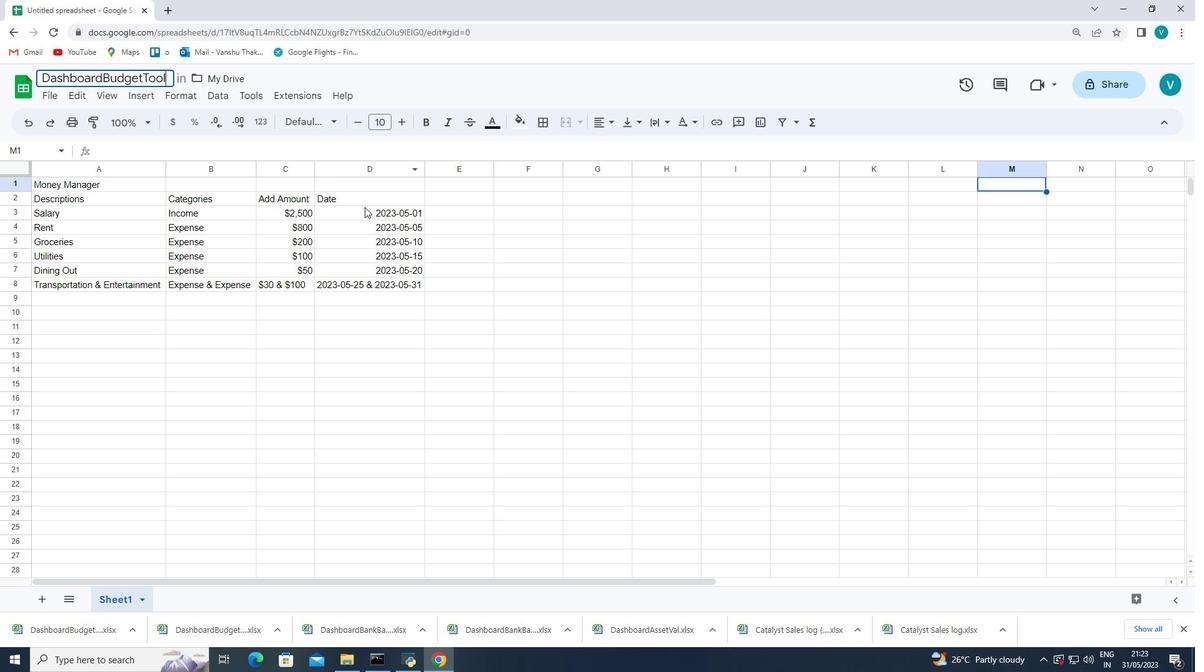 
Action: Mouse pressed left at (481, 293)
Screenshot: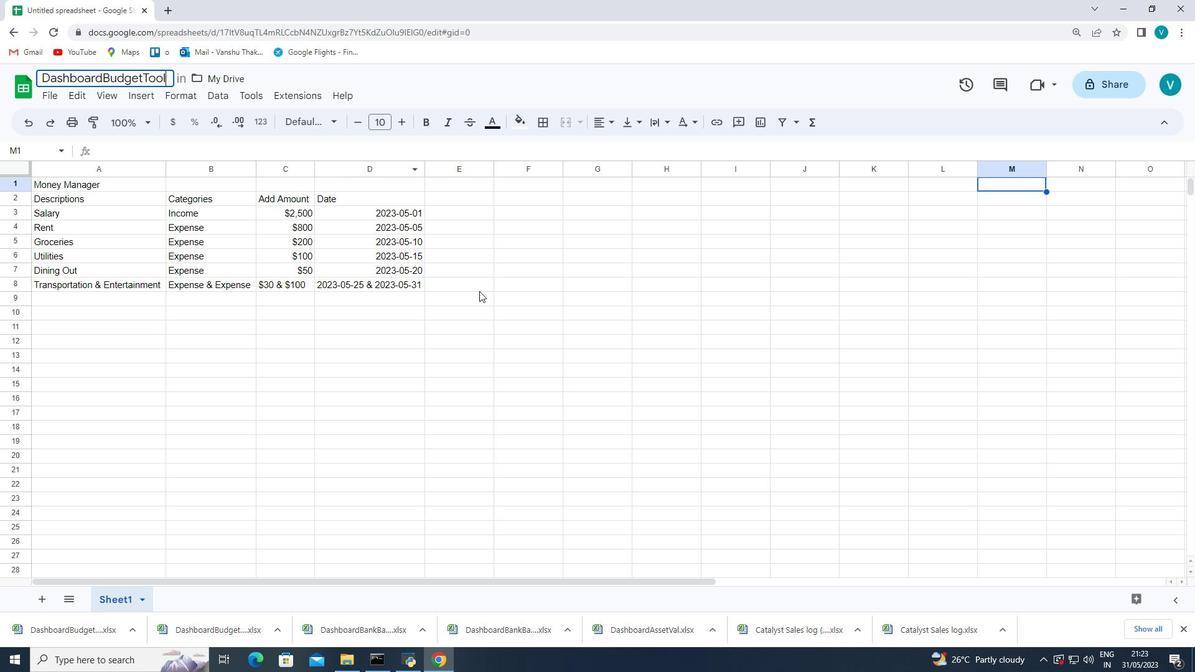 
Action: Mouse moved to (49, 98)
Screenshot: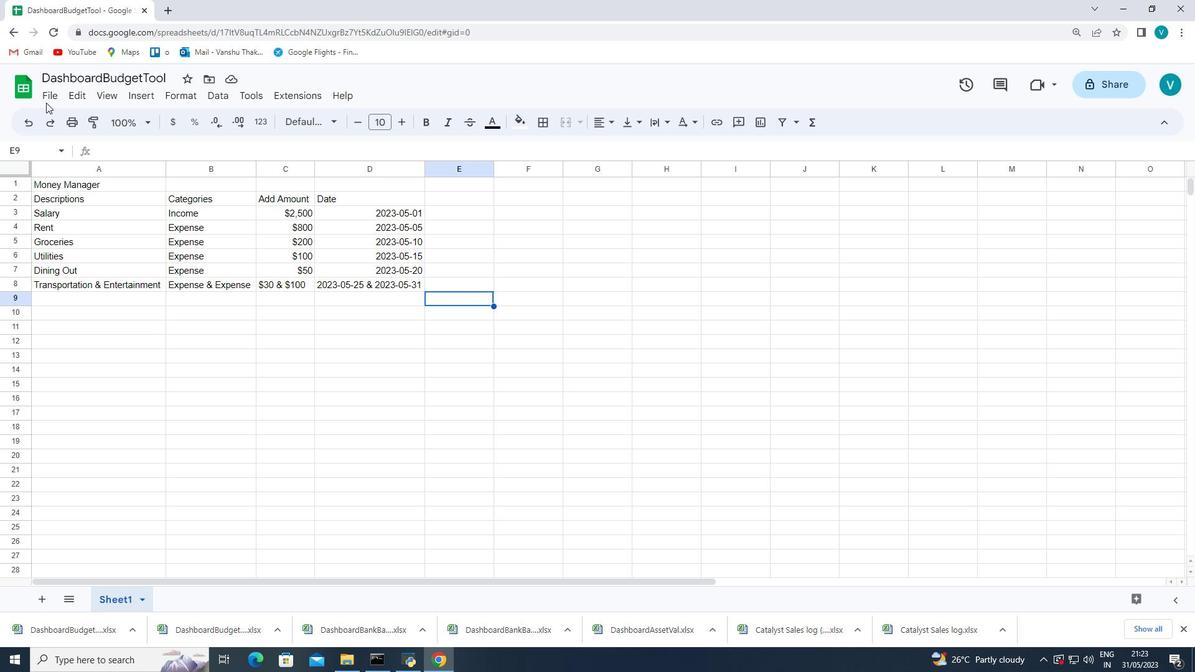 
Action: Mouse pressed left at (49, 98)
Screenshot: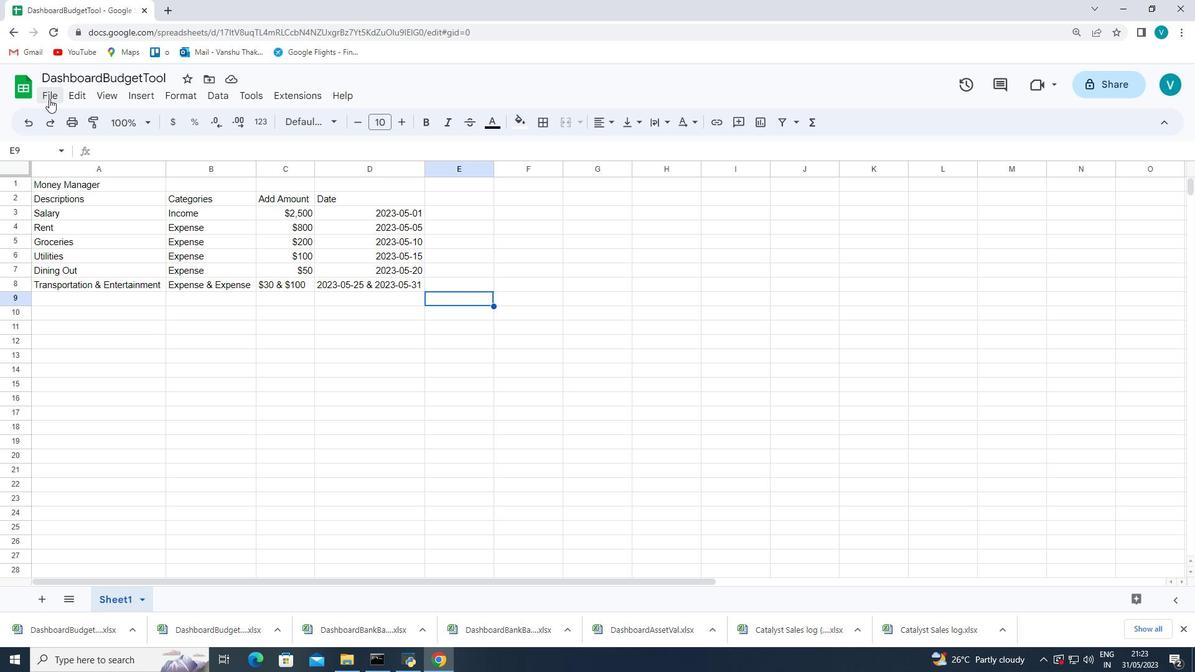 
Action: Mouse moved to (102, 272)
Screenshot: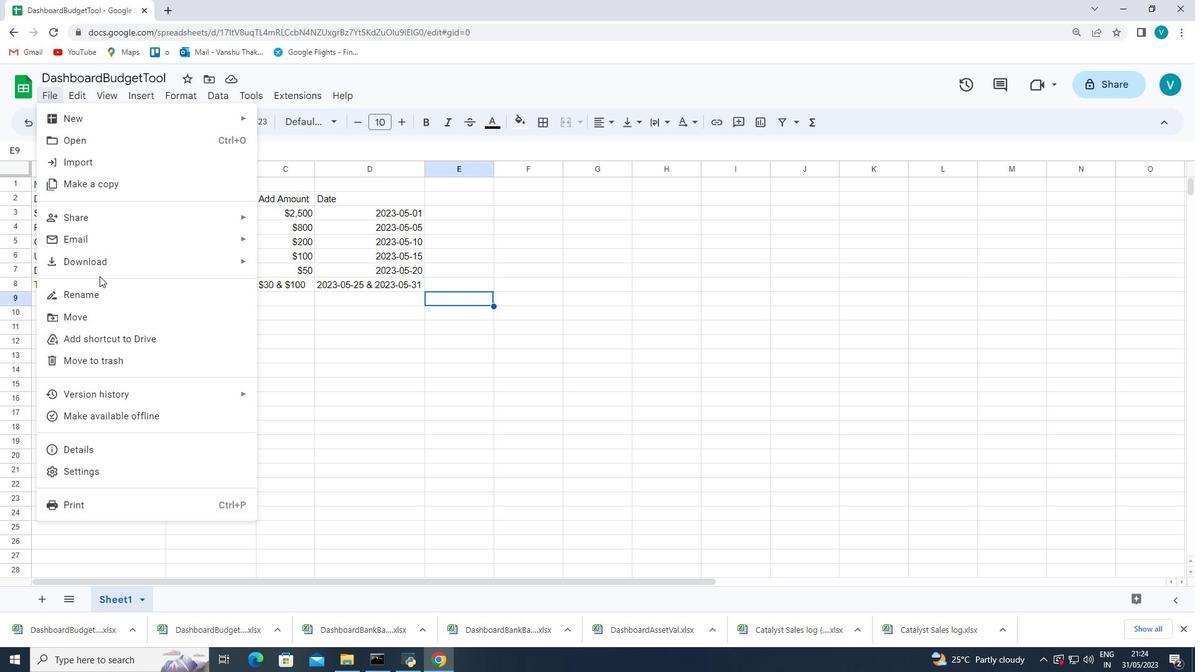 
Action: Mouse pressed left at (102, 272)
Screenshot: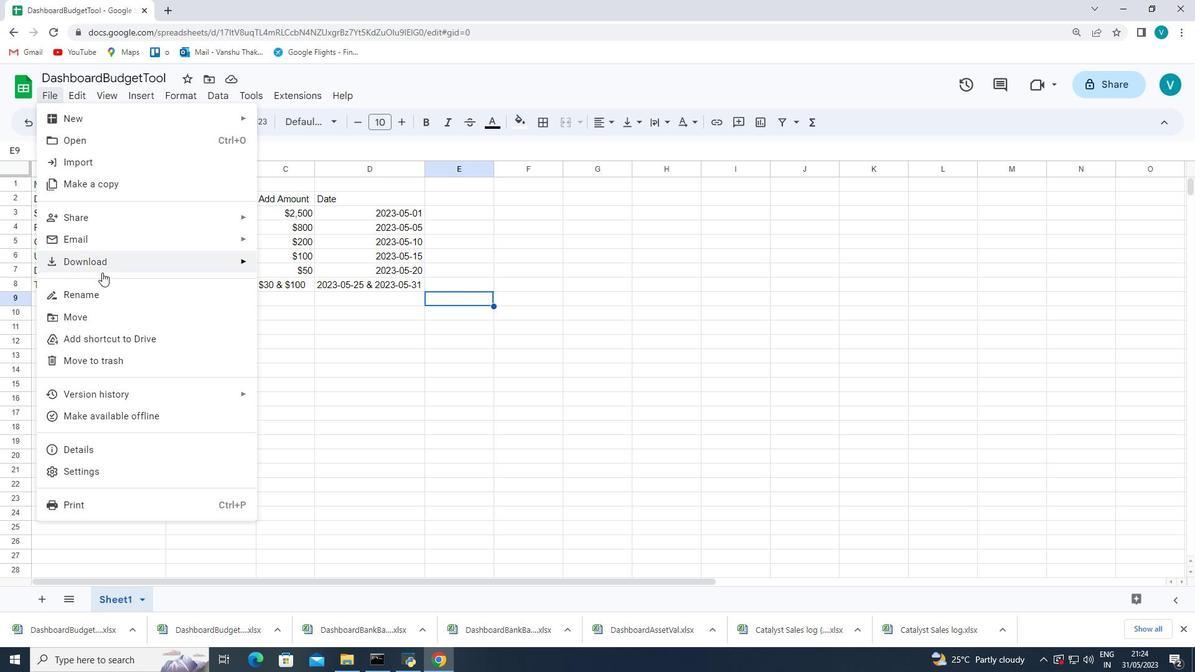 
Action: Mouse moved to (294, 265)
Screenshot: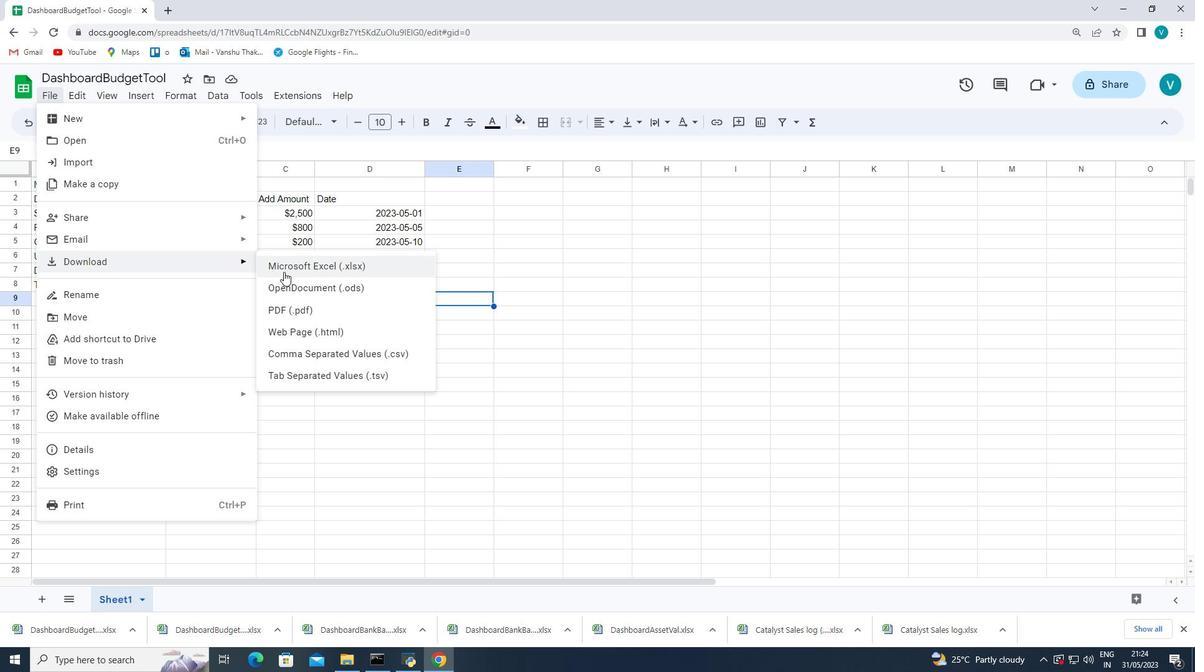 
Action: Mouse pressed left at (294, 265)
Screenshot: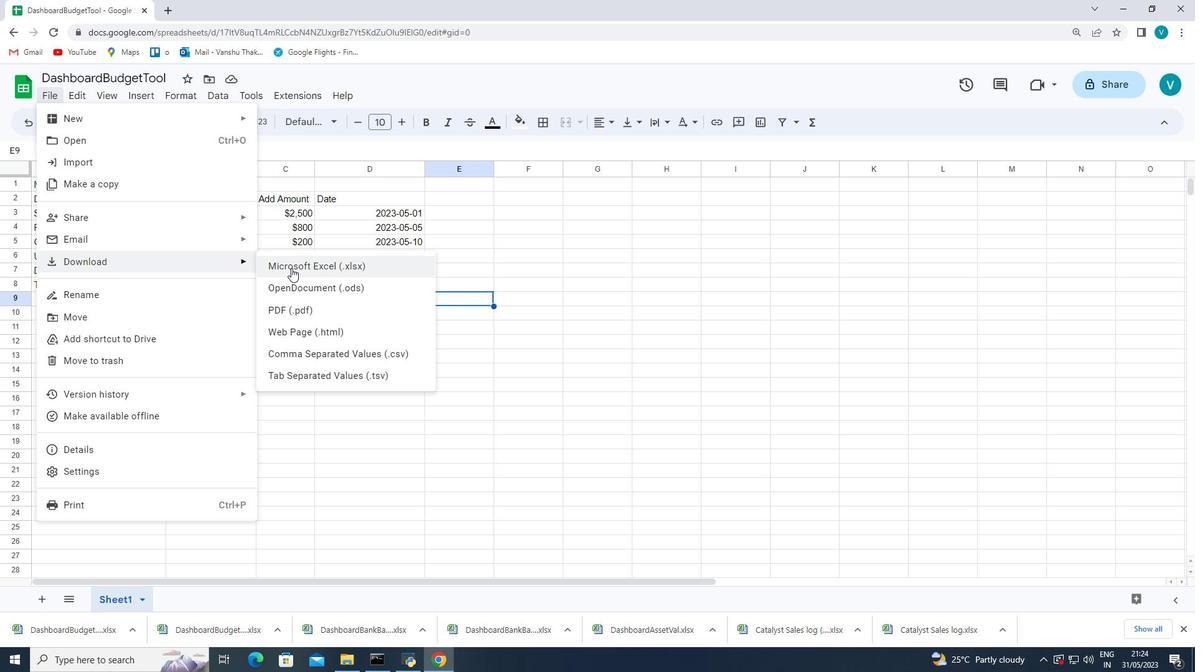 
